 Task: Open Card Card0000000381 in Board Board0000000096 in Workspace WS0000000032 in Trello. Add Member Ayush98111@gmail.com to Card Card0000000381 in Board Board0000000096 in Workspace WS0000000032 in Trello. Add Purple Label titled Label0000000381 to Card Card0000000381 in Board Board0000000096 in Workspace WS0000000032 in Trello. Add Checklist CL0000000381 to Card Card0000000381 in Board Board0000000096 in Workspace WS0000000032 in Trello. Add Dates with Start Date as Aug 01 2023 and Due Date as Aug 31 2023 to Card Card0000000381 in Board Board0000000096 in Workspace WS0000000032 in Trello
Action: Mouse moved to (237, 427)
Screenshot: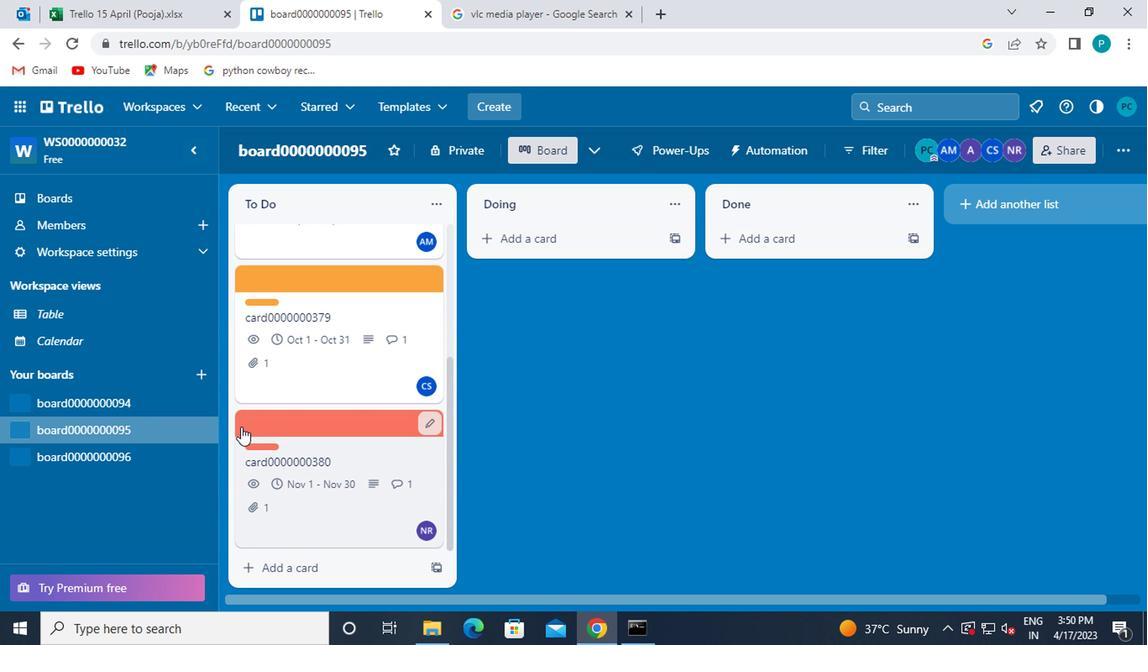 
Action: Mouse scrolled (237, 426) with delta (0, -1)
Screenshot: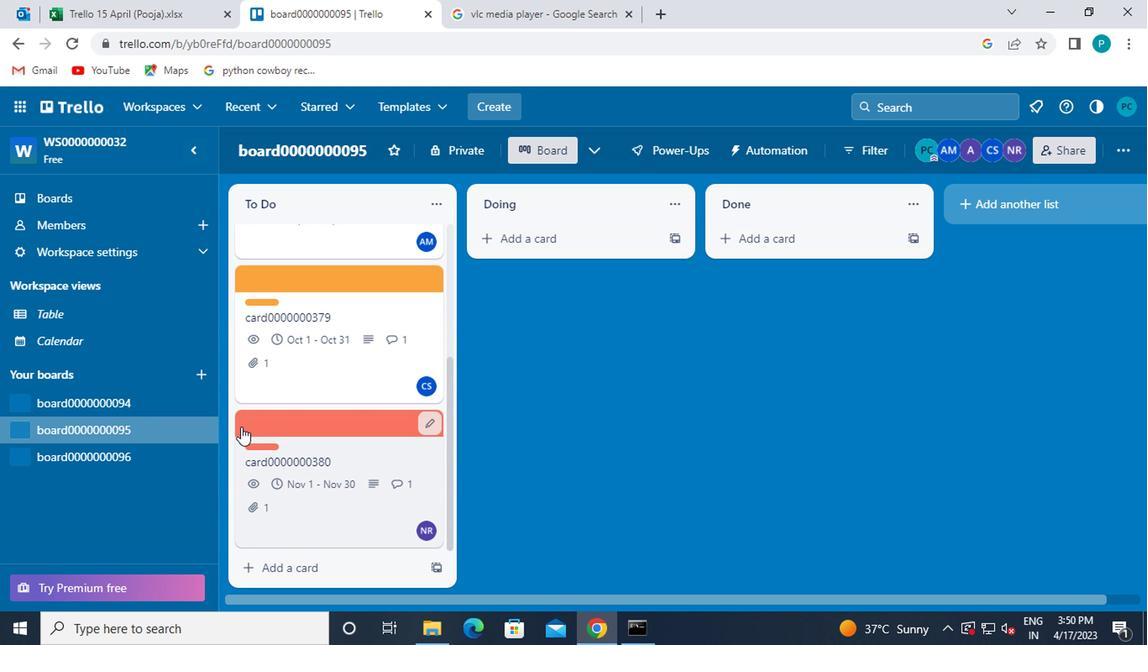 
Action: Mouse moved to (139, 457)
Screenshot: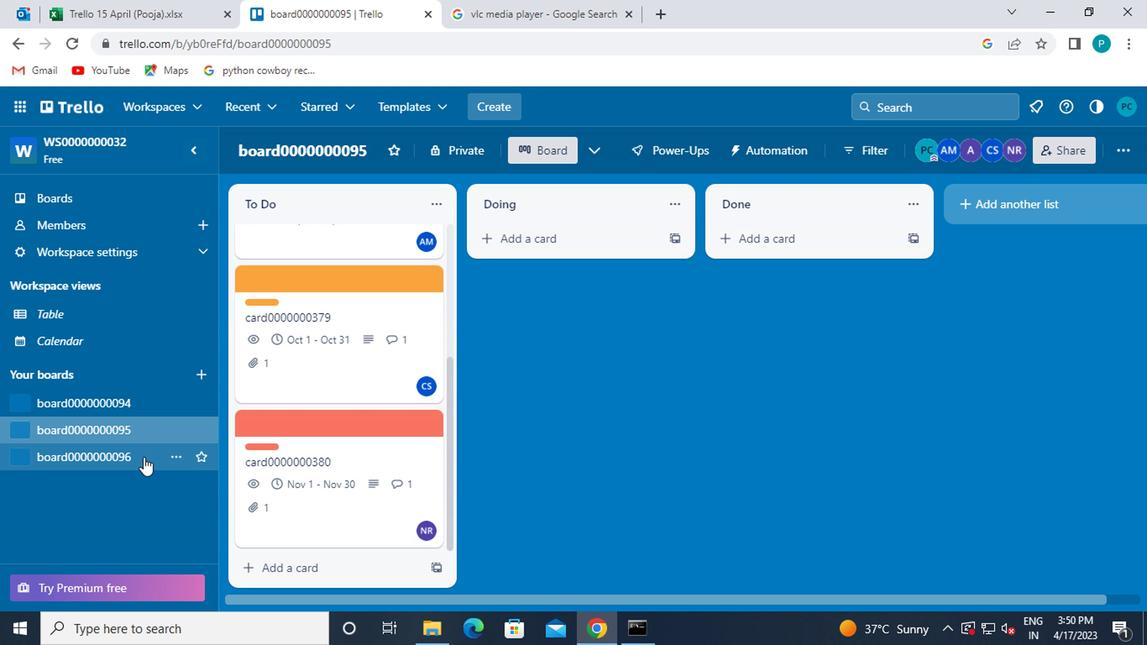 
Action: Mouse pressed left at (139, 457)
Screenshot: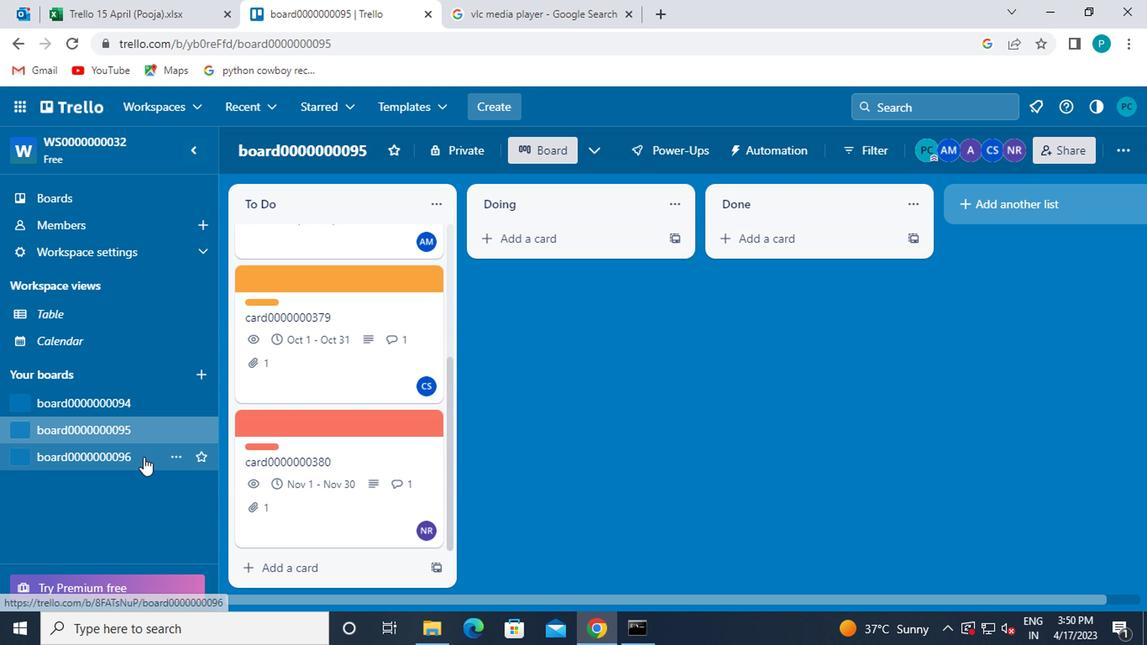 
Action: Mouse moved to (295, 279)
Screenshot: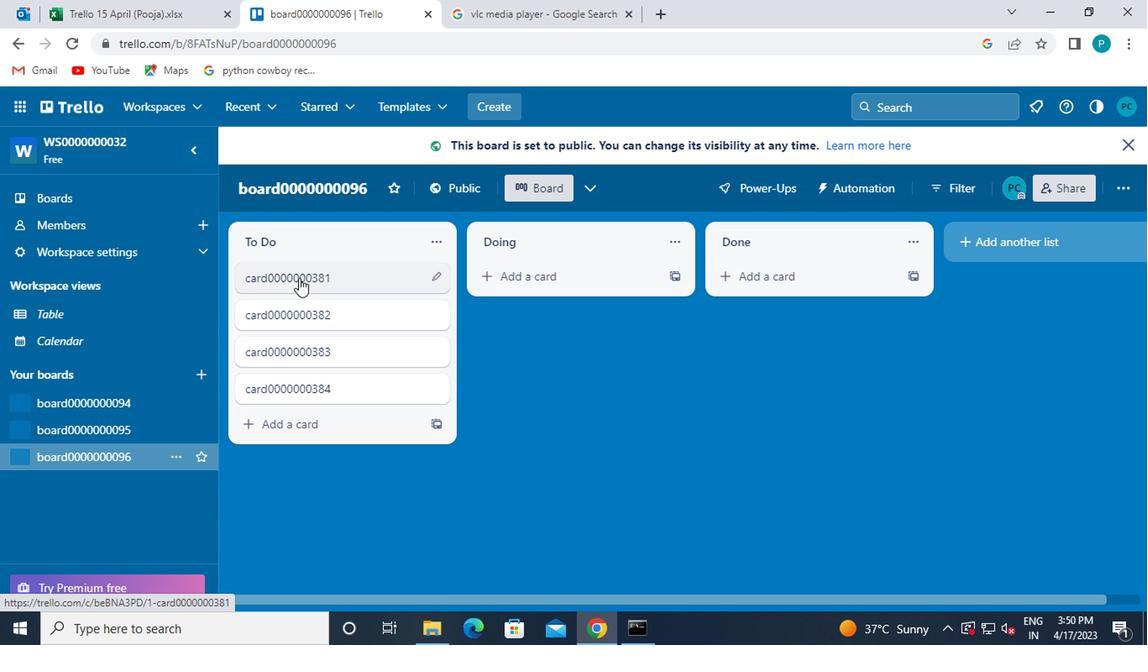 
Action: Mouse pressed left at (295, 279)
Screenshot: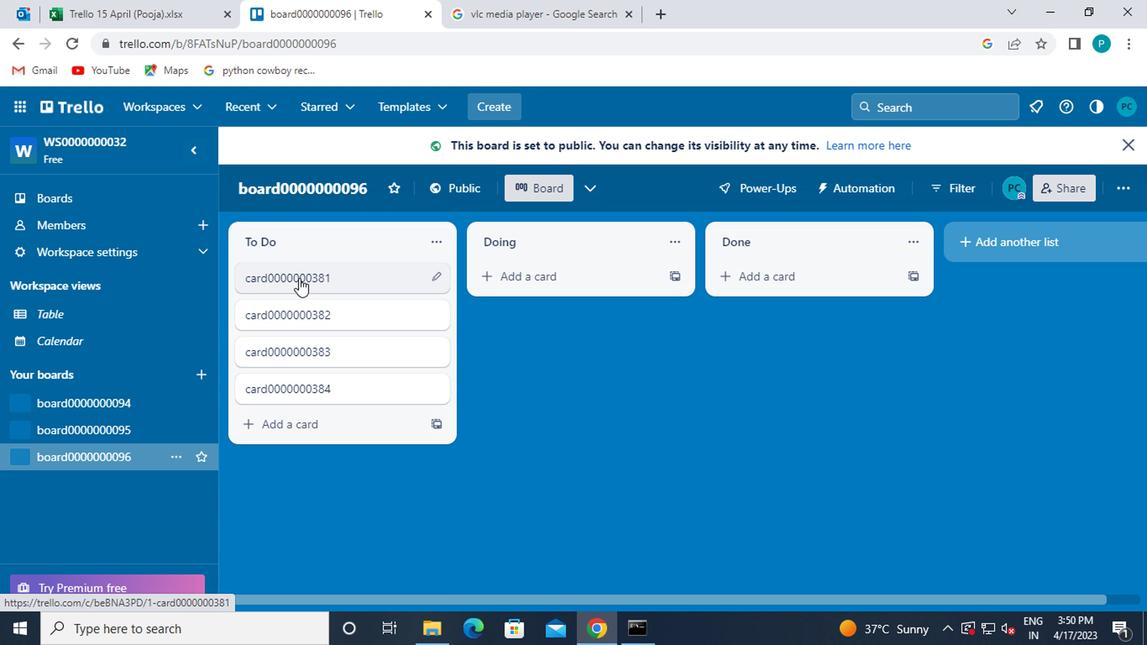 
Action: Mouse moved to (745, 237)
Screenshot: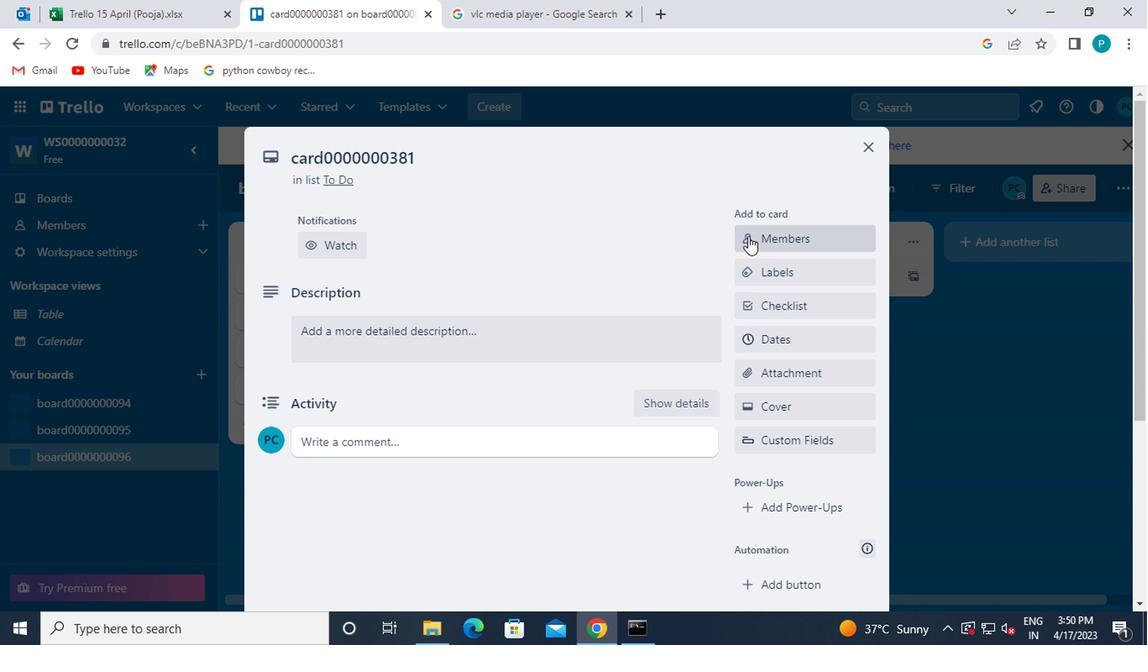 
Action: Mouse pressed left at (745, 237)
Screenshot: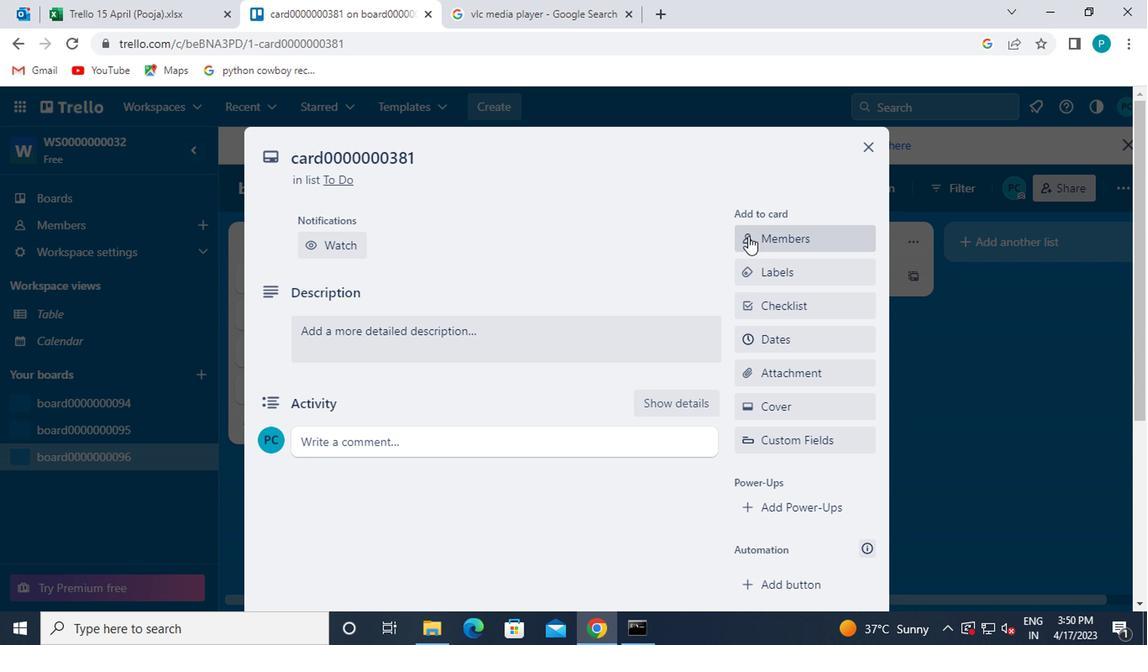 
Action: Mouse moved to (787, 307)
Screenshot: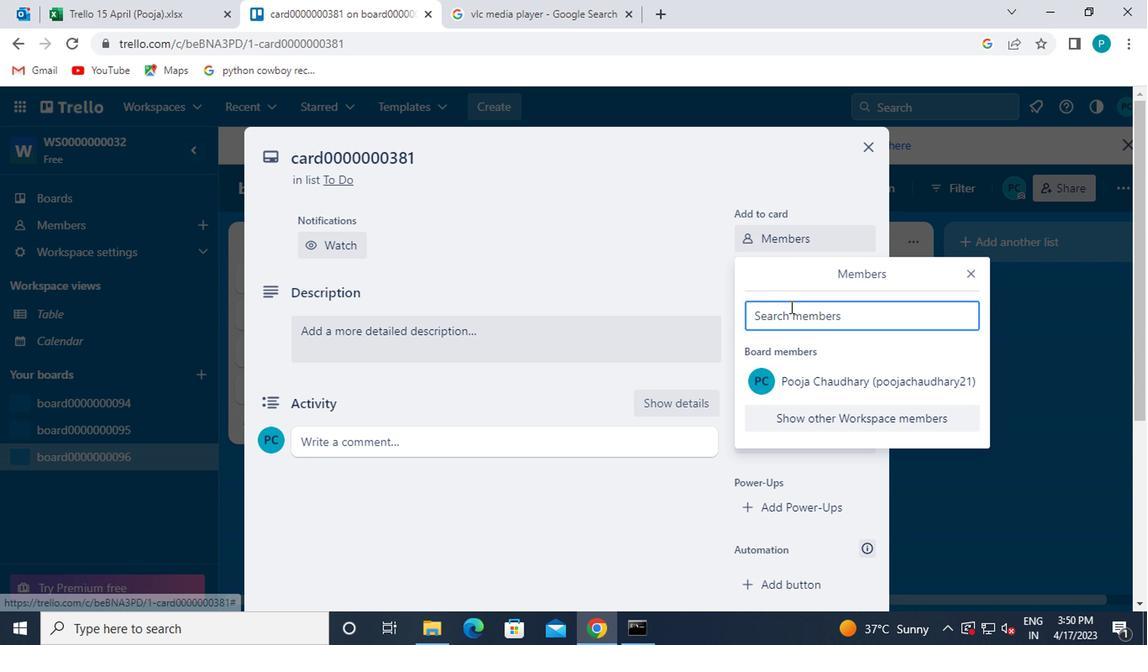 
Action: Mouse pressed left at (787, 307)
Screenshot: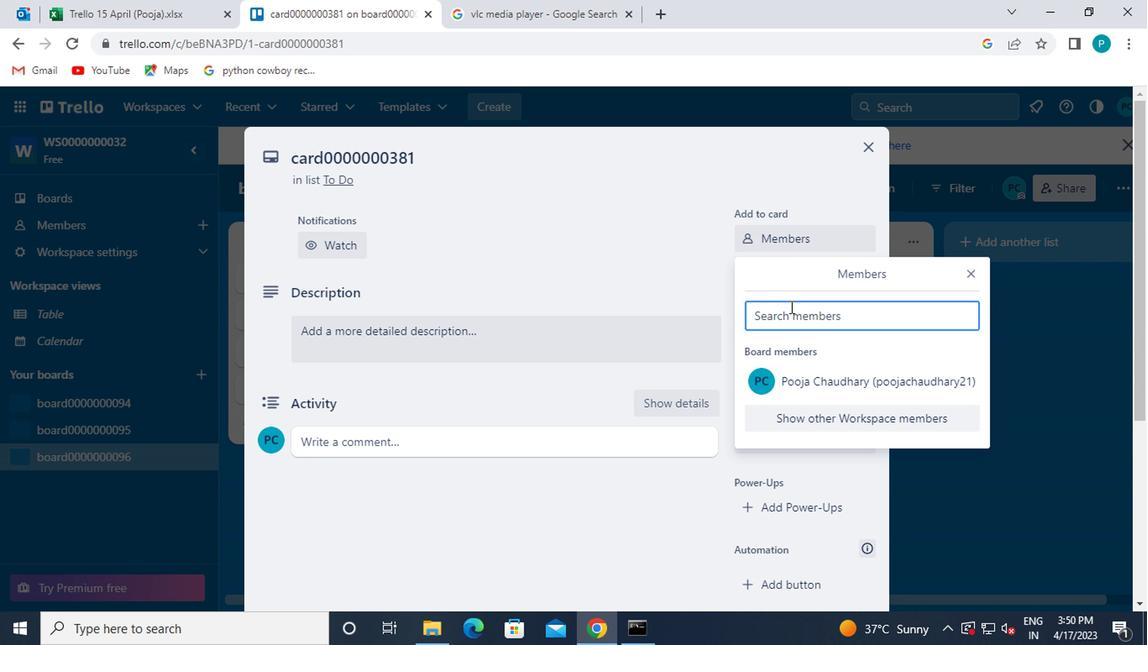 
Action: Mouse moved to (789, 309)
Screenshot: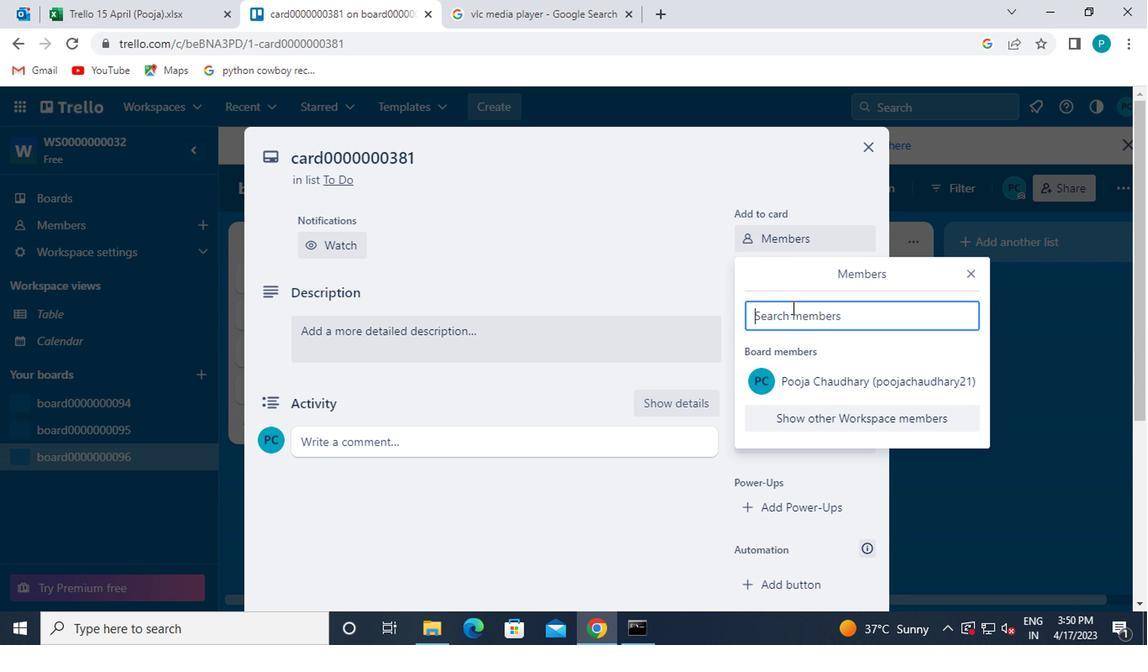 
Action: Key pressed <Key.caps_lock>
Screenshot: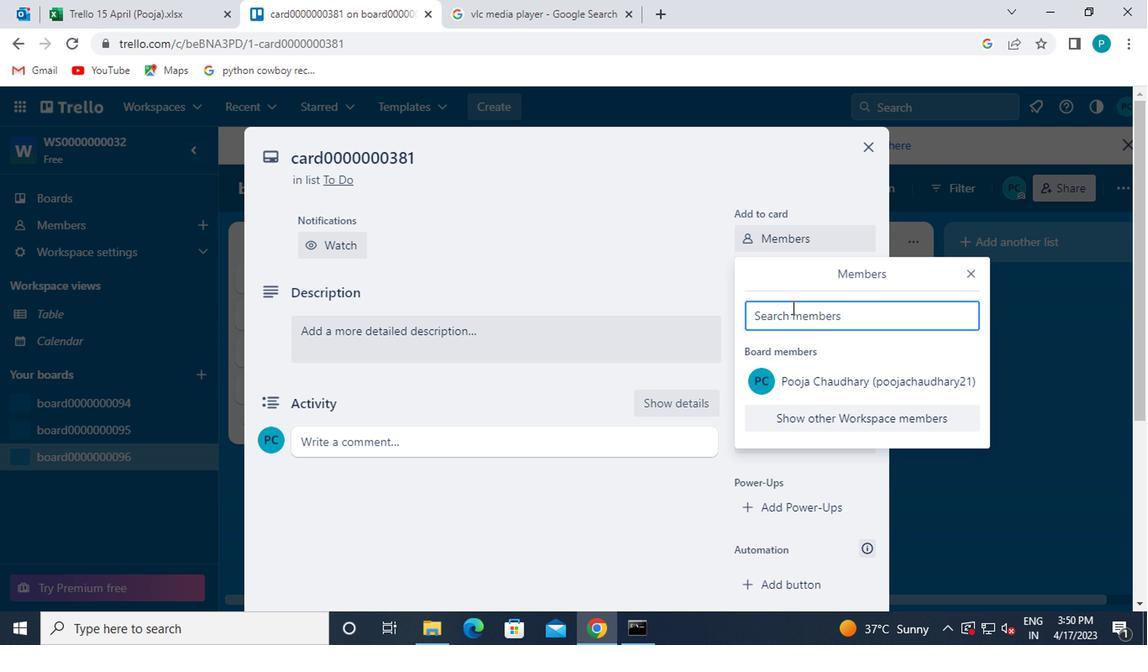 
Action: Mouse moved to (789, 310)
Screenshot: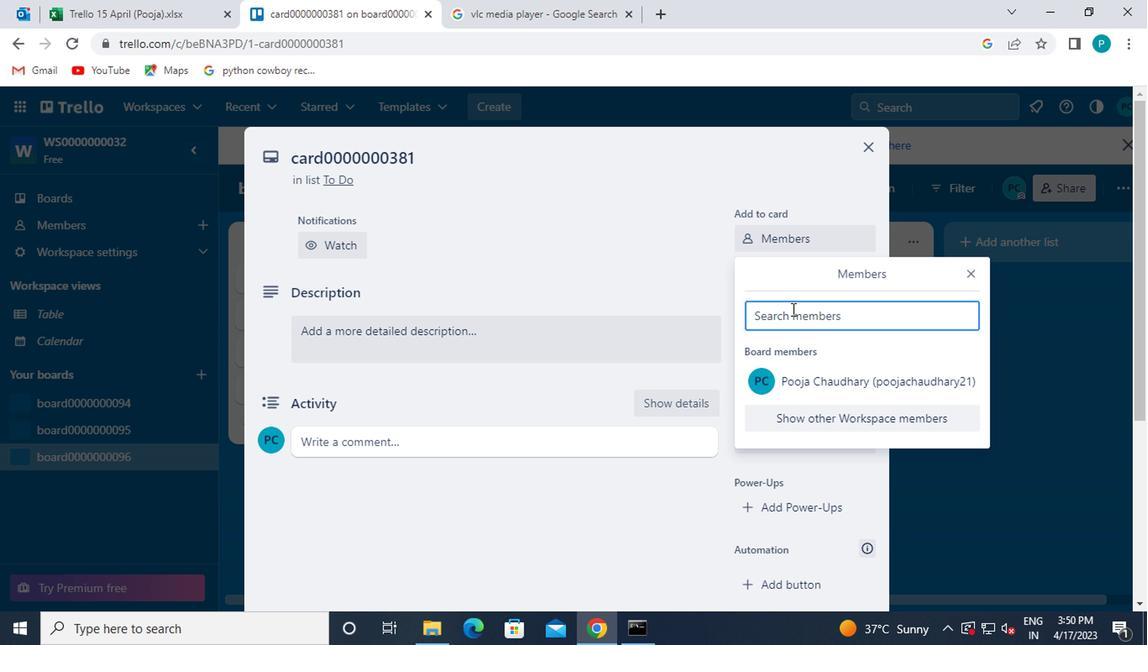 
Action: Key pressed a<Key.caps_lock>yush98111<Key.shift>@GMAIL.COM
Screenshot: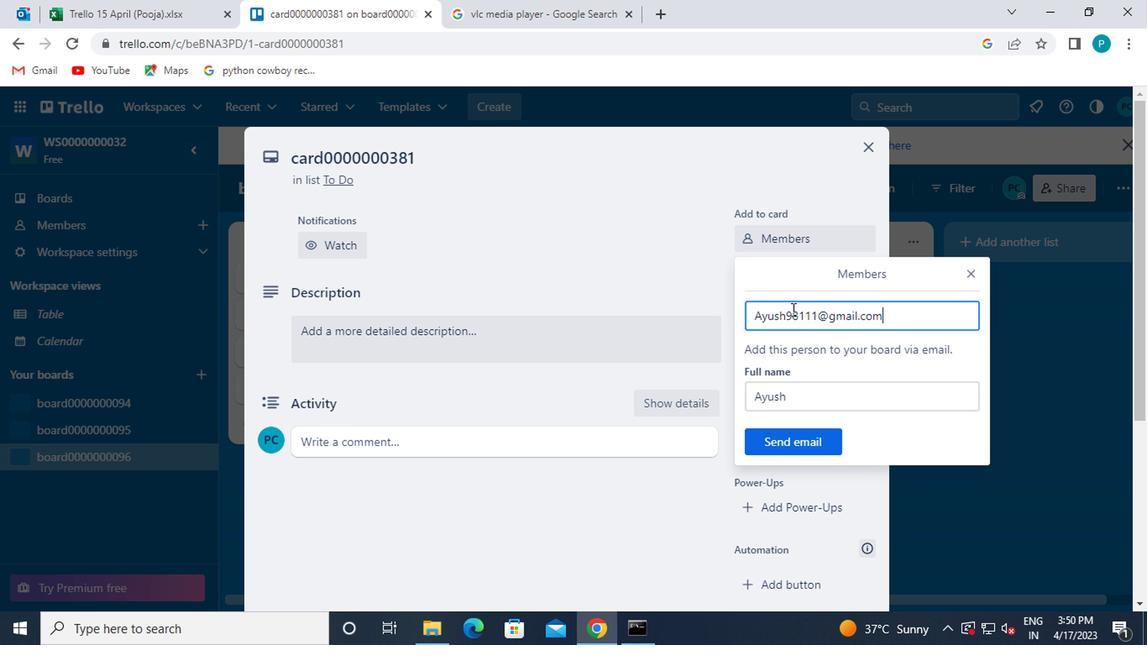 
Action: Mouse moved to (783, 430)
Screenshot: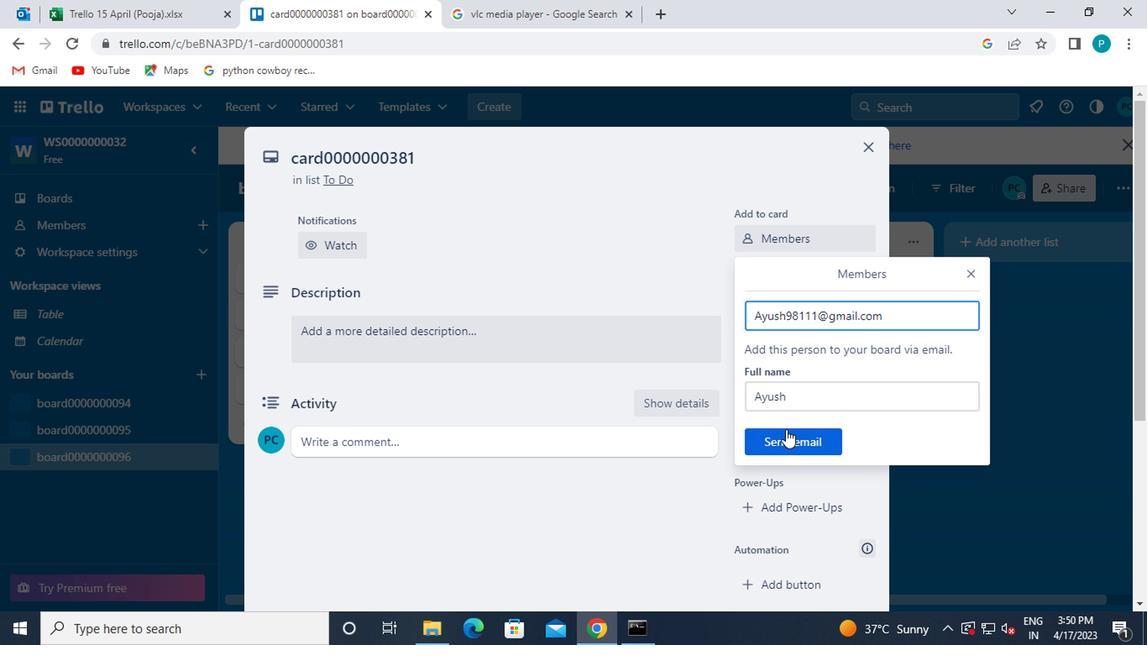 
Action: Mouse pressed left at (783, 430)
Screenshot: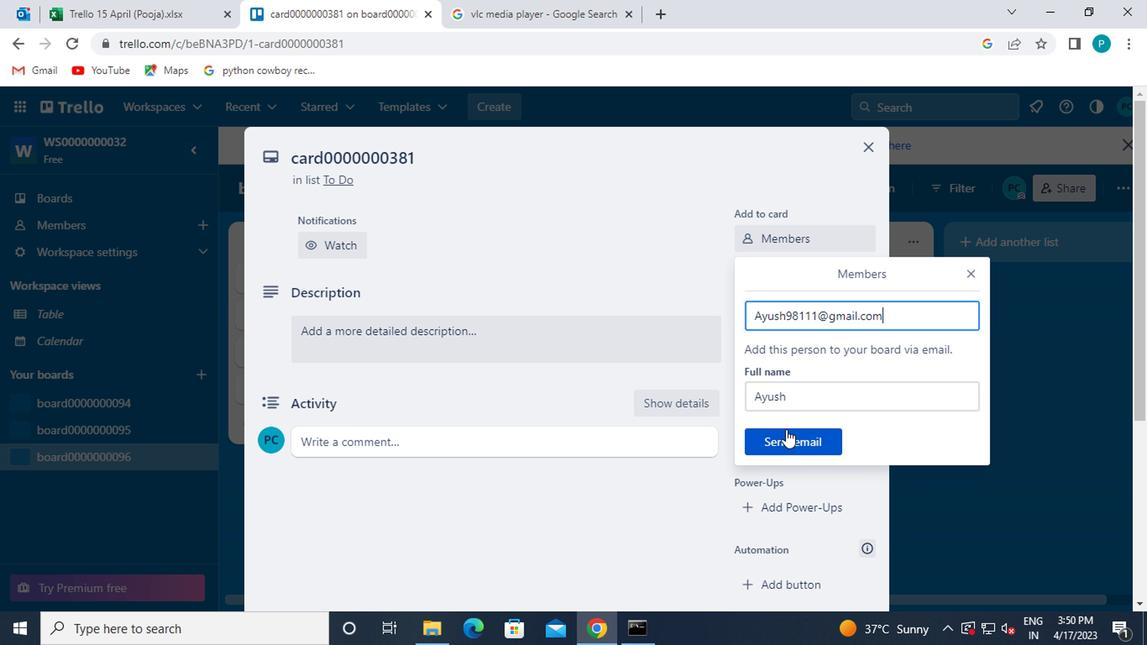 
Action: Mouse moved to (759, 342)
Screenshot: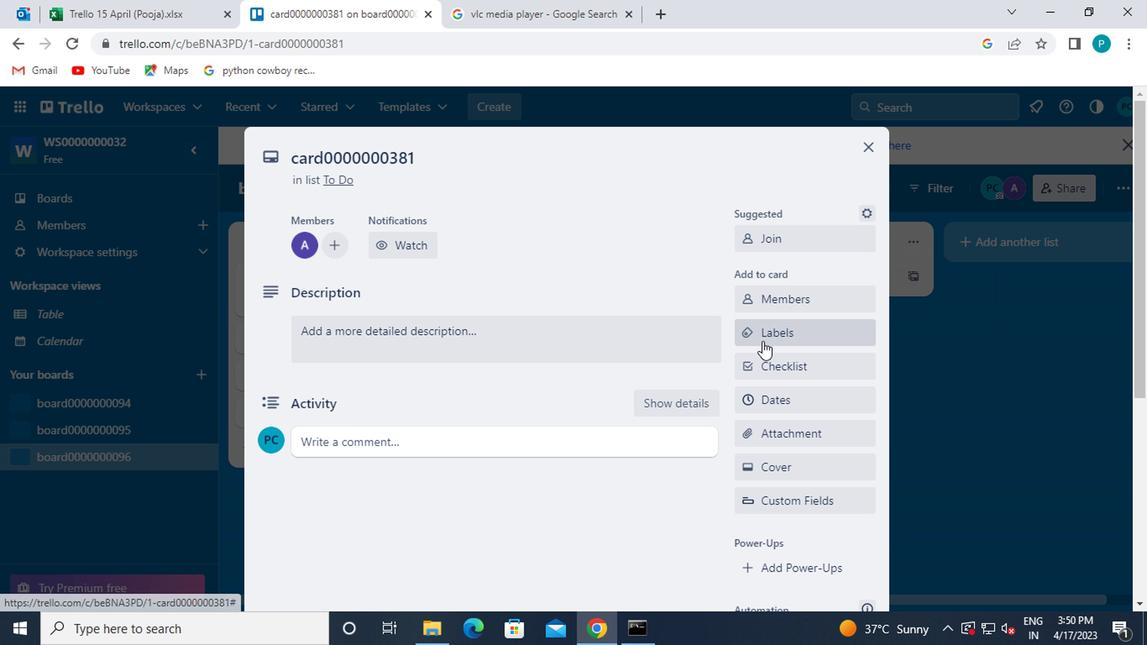 
Action: Mouse pressed left at (759, 342)
Screenshot: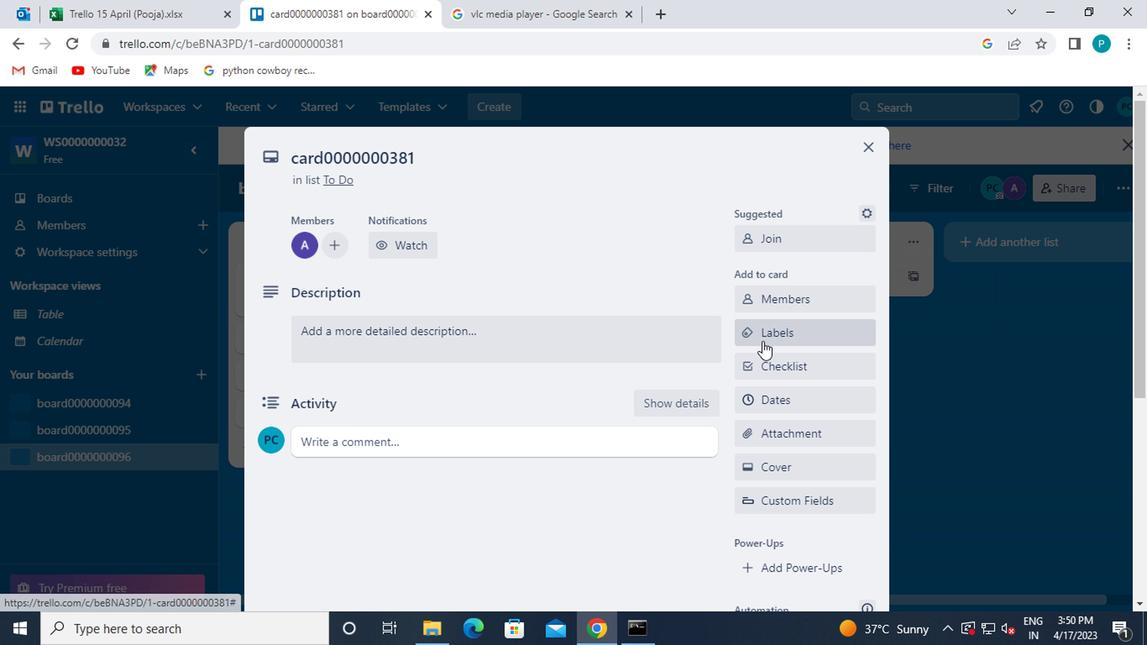 
Action: Mouse moved to (783, 446)
Screenshot: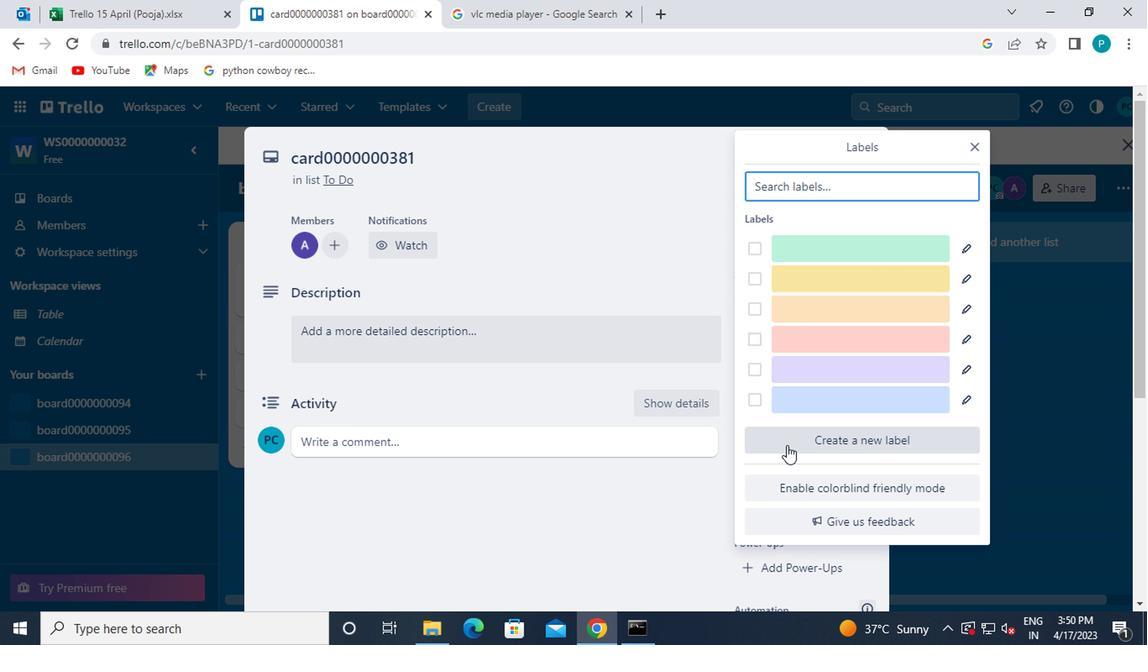 
Action: Mouse pressed left at (783, 446)
Screenshot: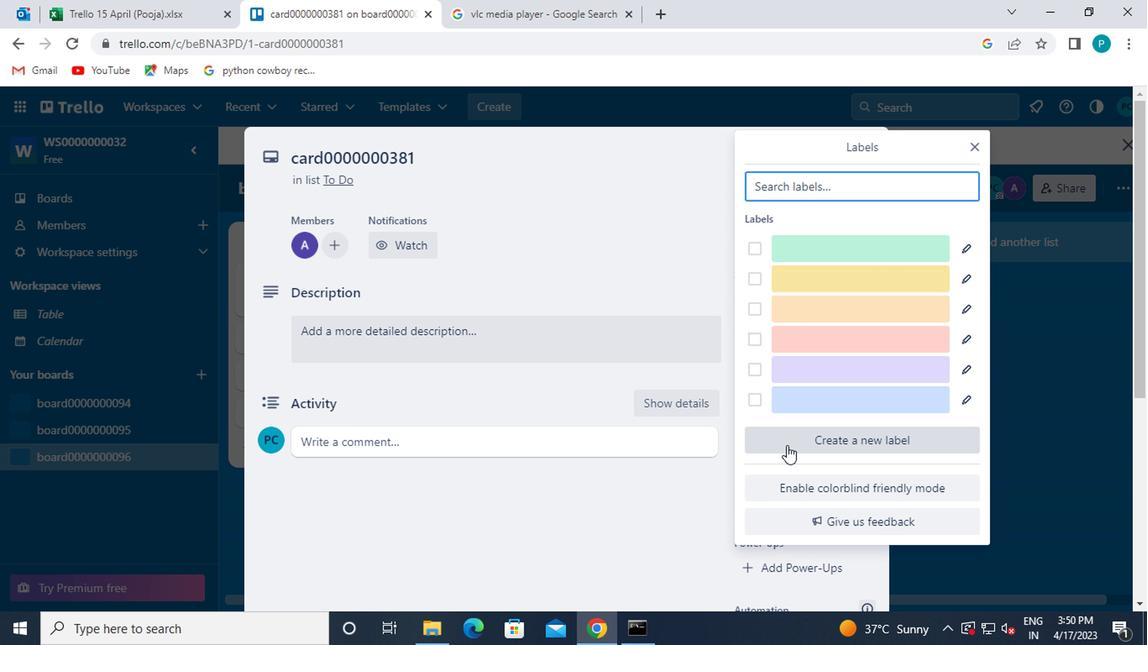 
Action: Mouse moved to (942, 398)
Screenshot: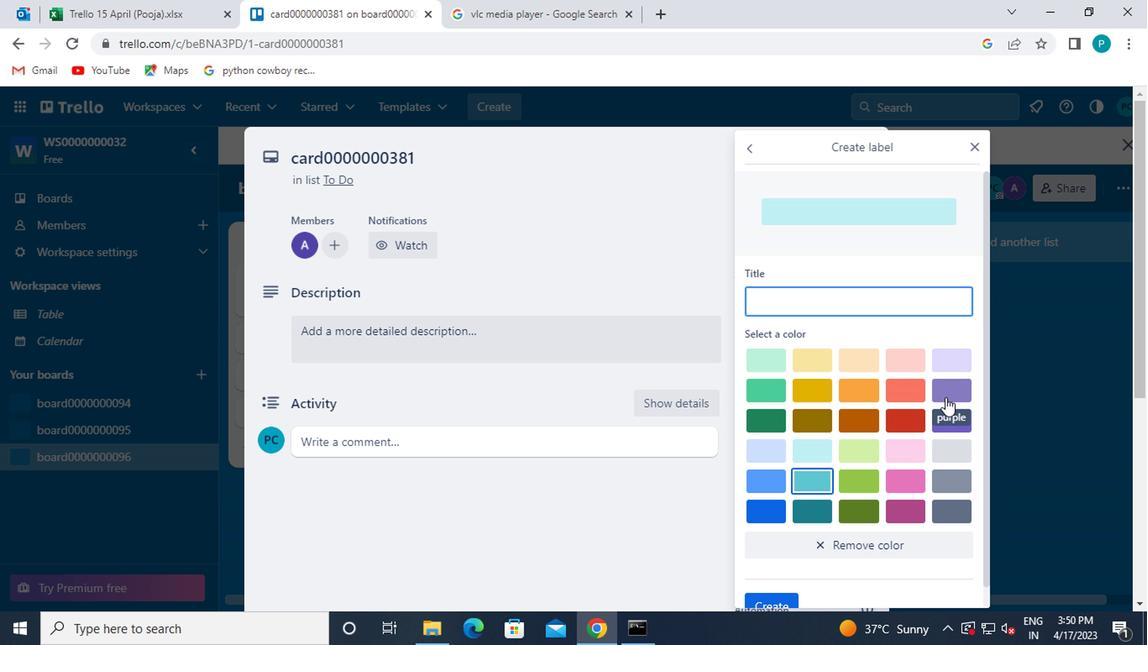 
Action: Mouse pressed left at (942, 398)
Screenshot: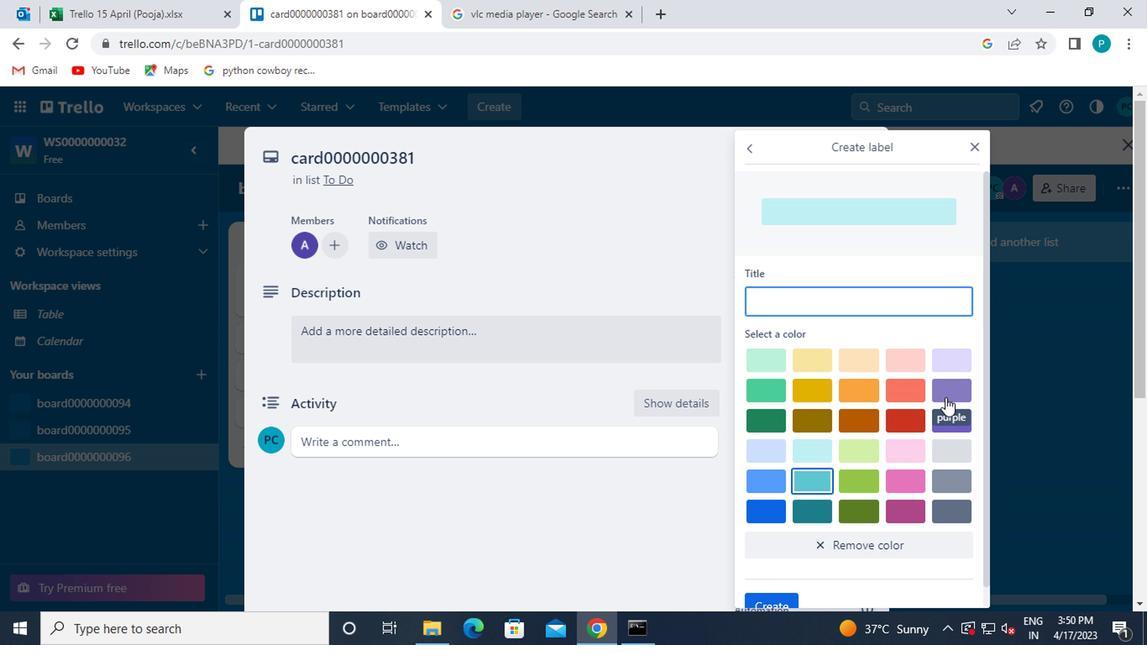
Action: Mouse moved to (785, 310)
Screenshot: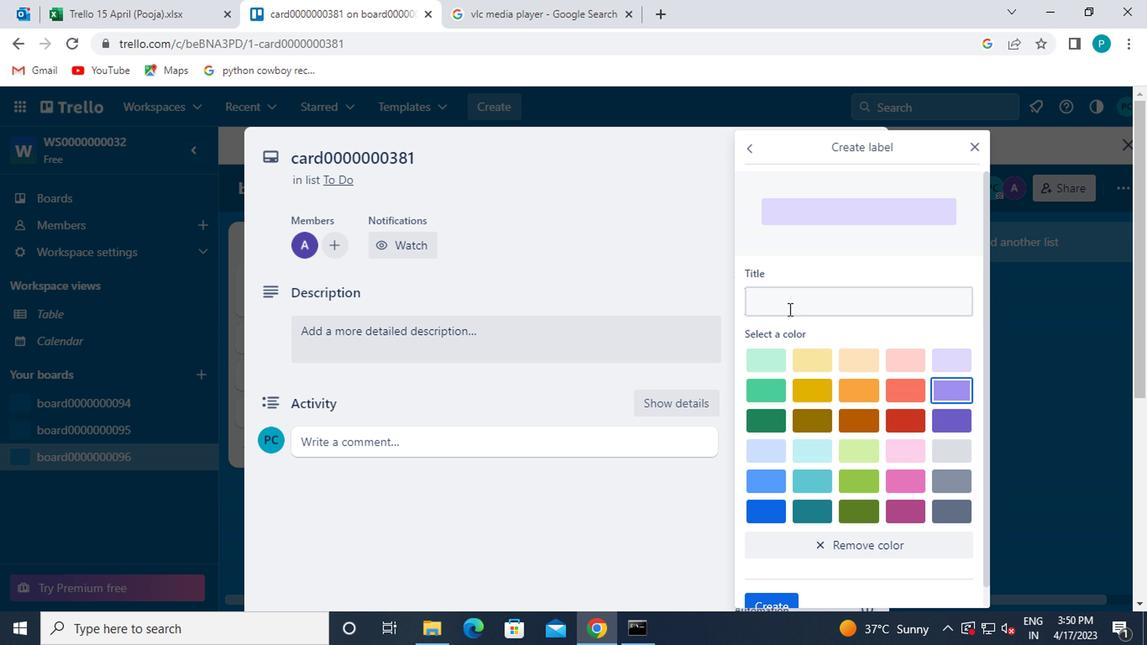 
Action: Mouse pressed left at (785, 310)
Screenshot: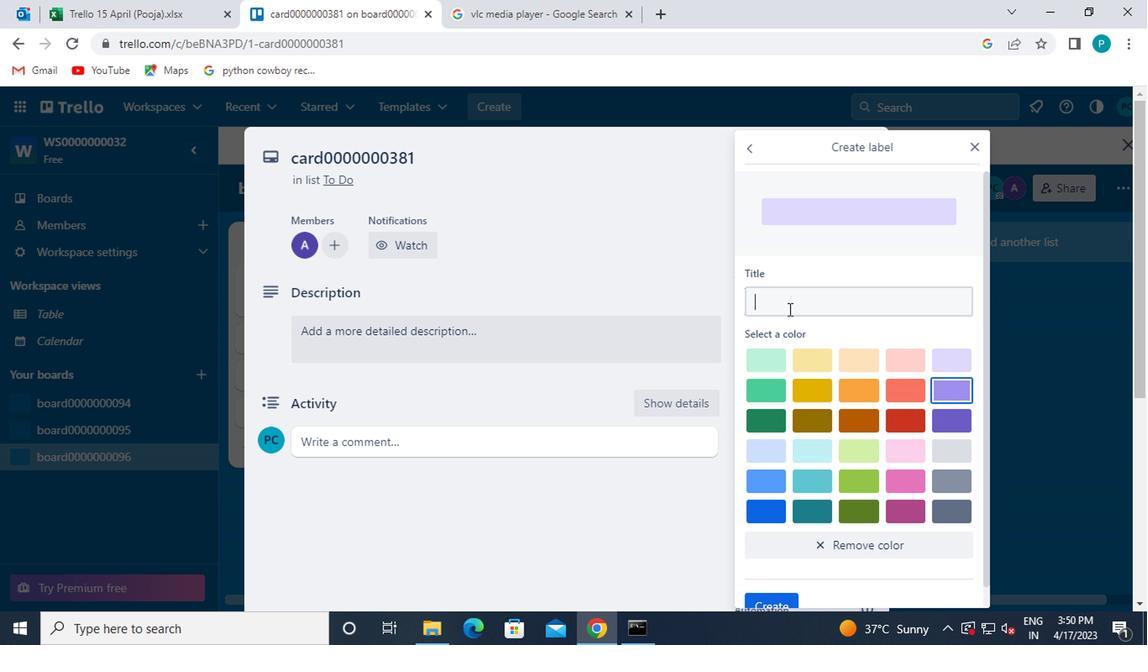 
Action: Key pressed <Key.caps_lock>L<Key.caps_lock>ABEL0000000381
Screenshot: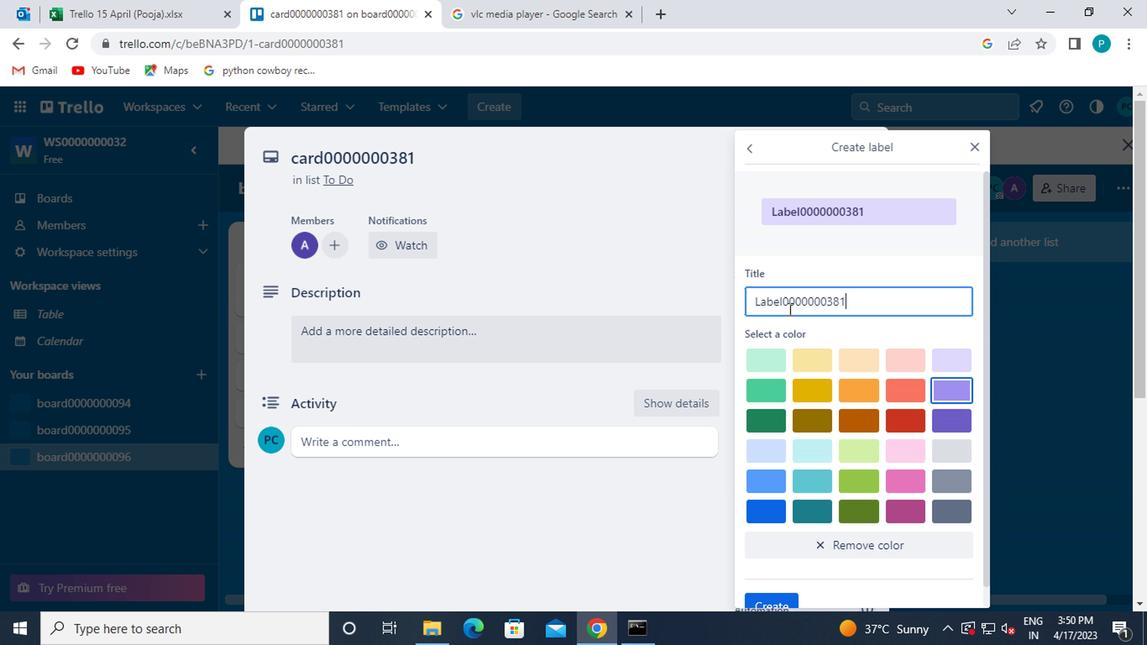 
Action: Mouse moved to (785, 349)
Screenshot: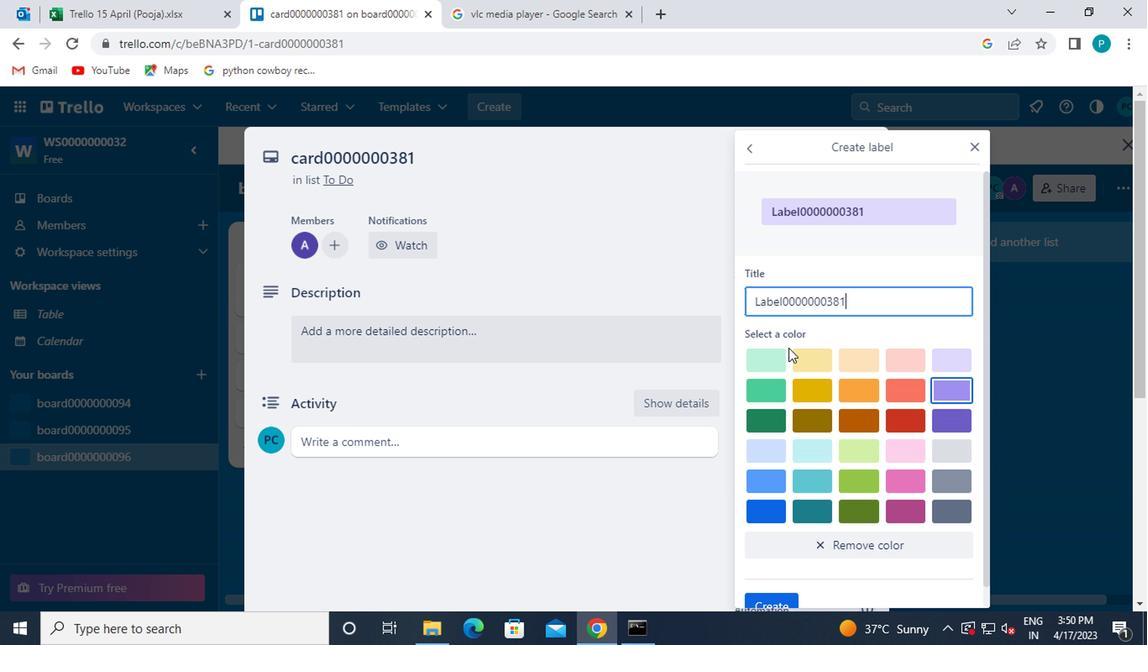 
Action: Mouse scrolled (785, 348) with delta (0, 0)
Screenshot: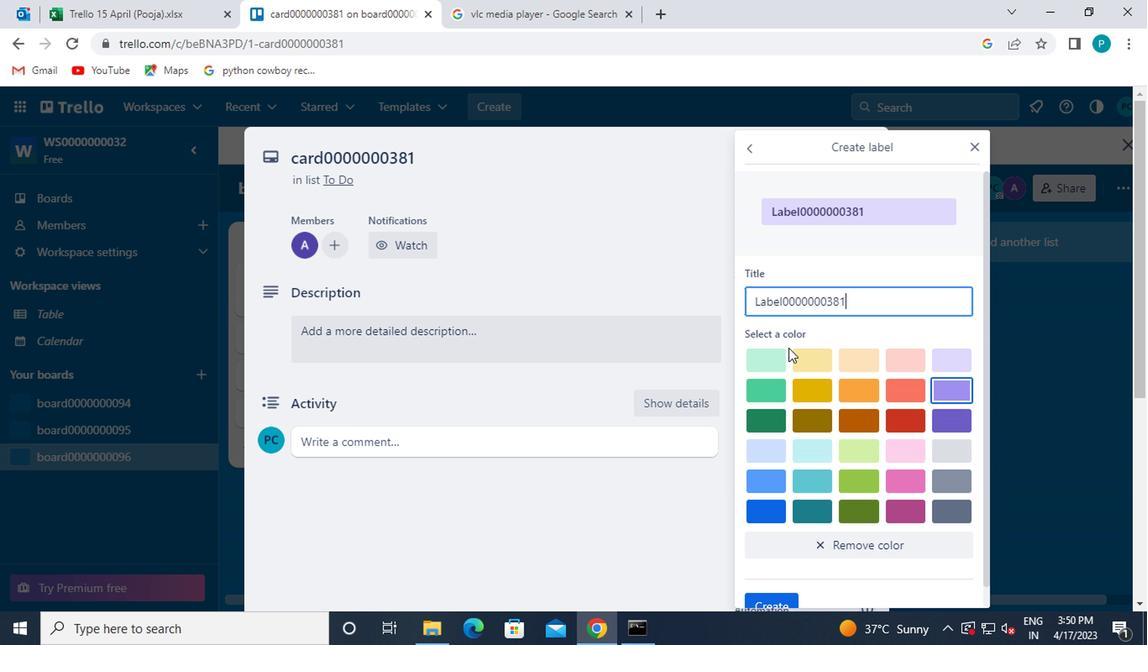 
Action: Mouse moved to (794, 381)
Screenshot: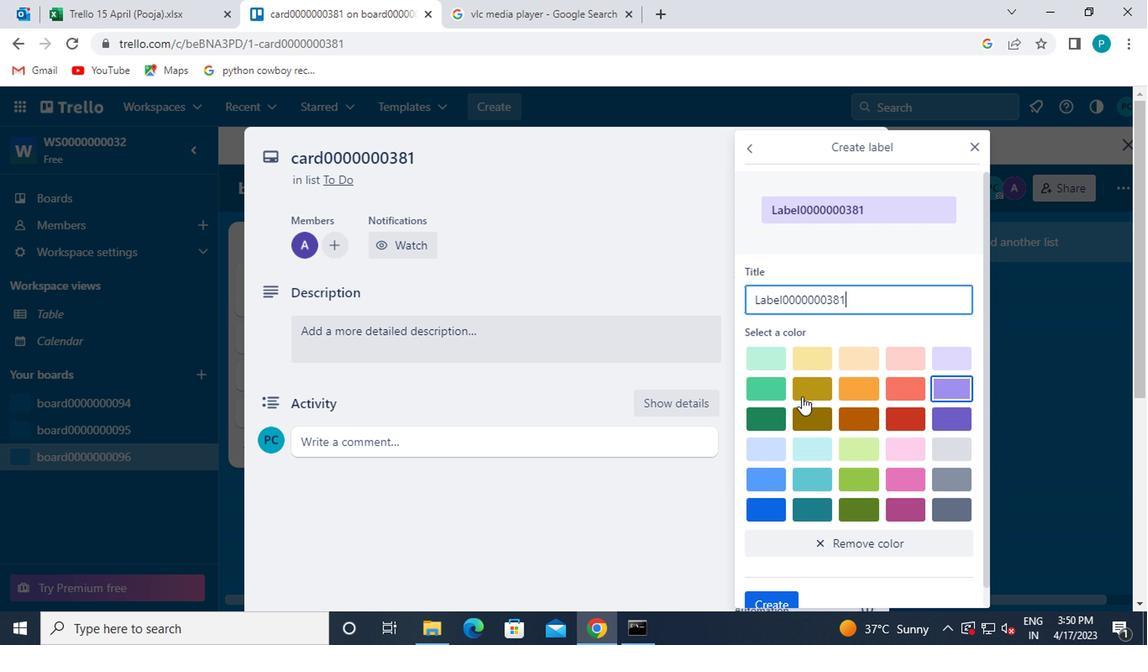
Action: Mouse scrolled (794, 380) with delta (0, -1)
Screenshot: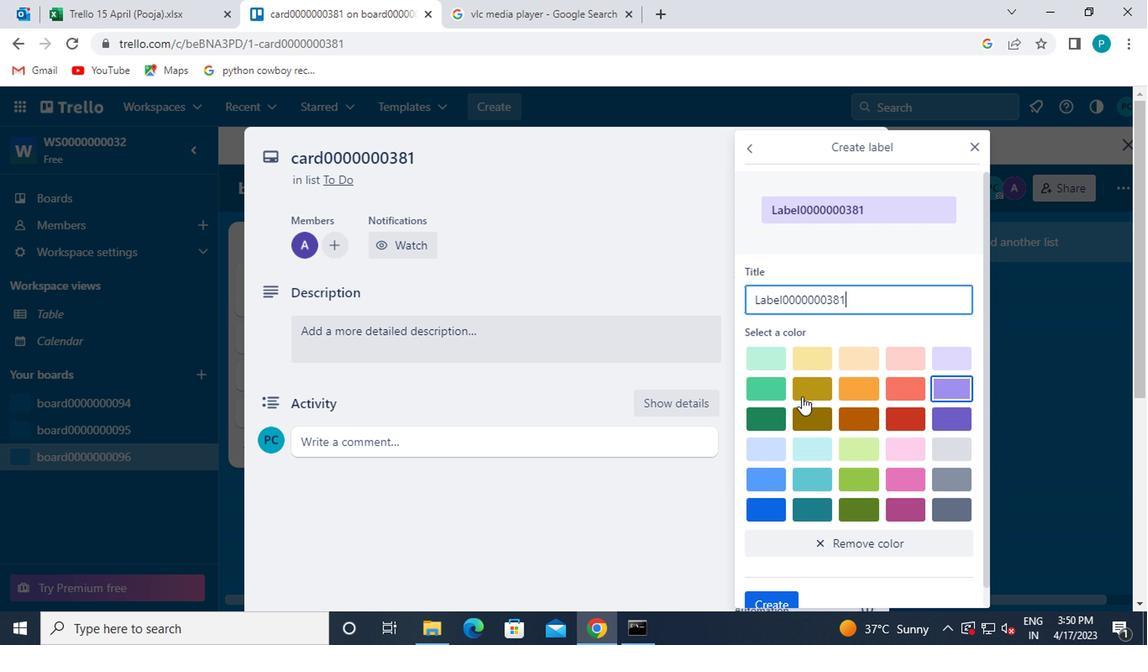 
Action: Mouse moved to (776, 576)
Screenshot: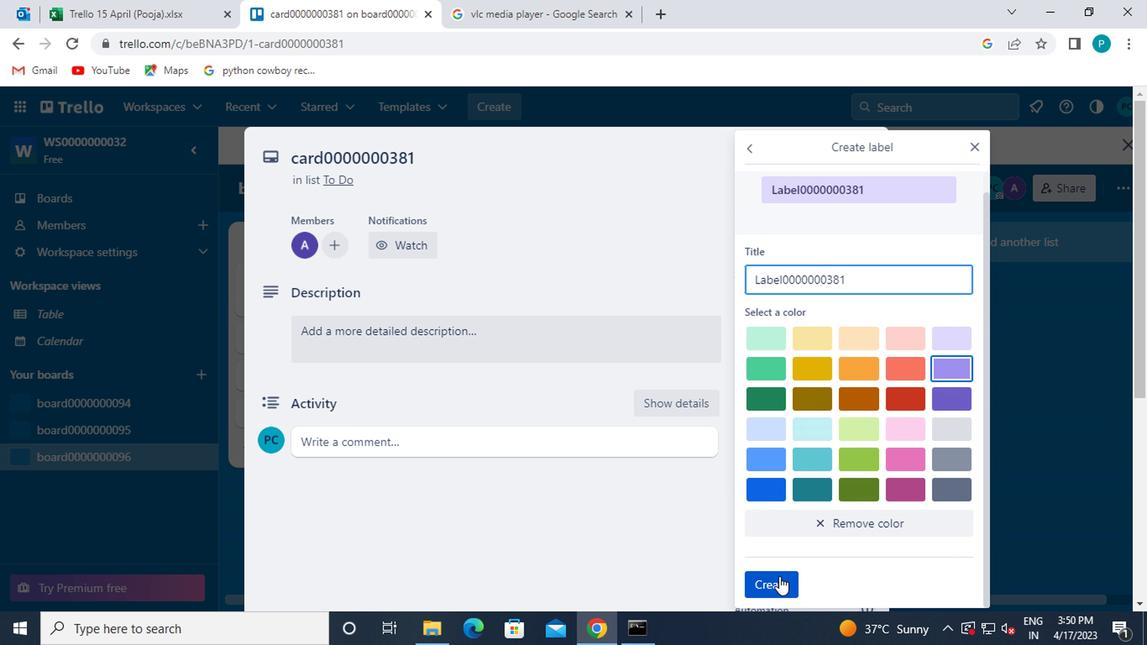 
Action: Mouse pressed left at (776, 576)
Screenshot: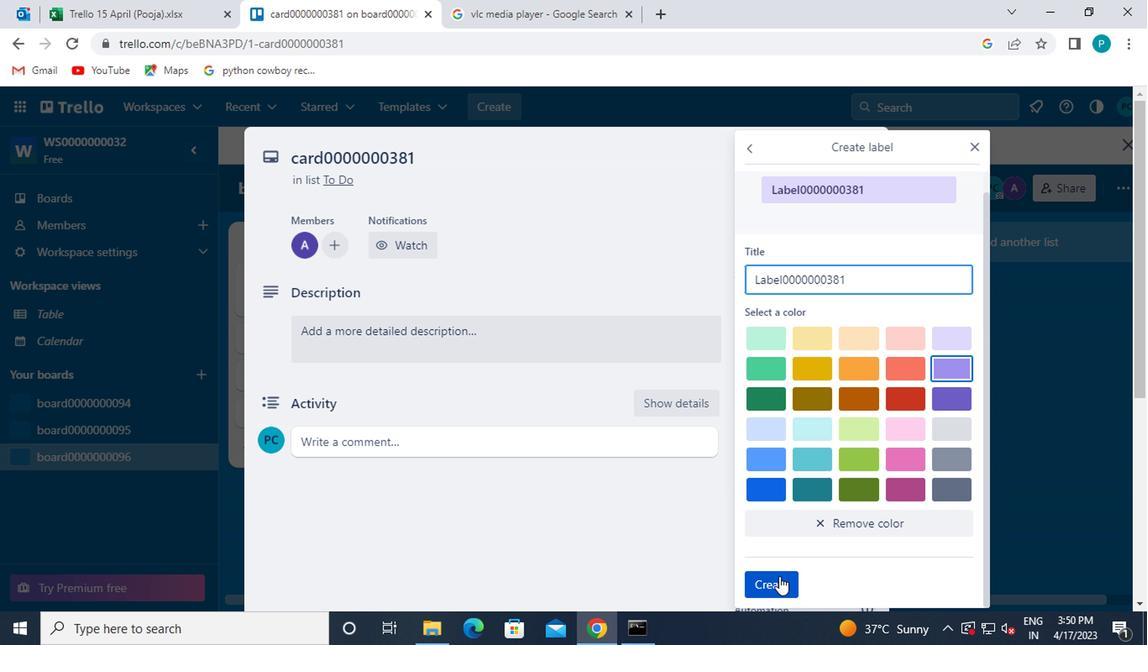 
Action: Mouse moved to (970, 148)
Screenshot: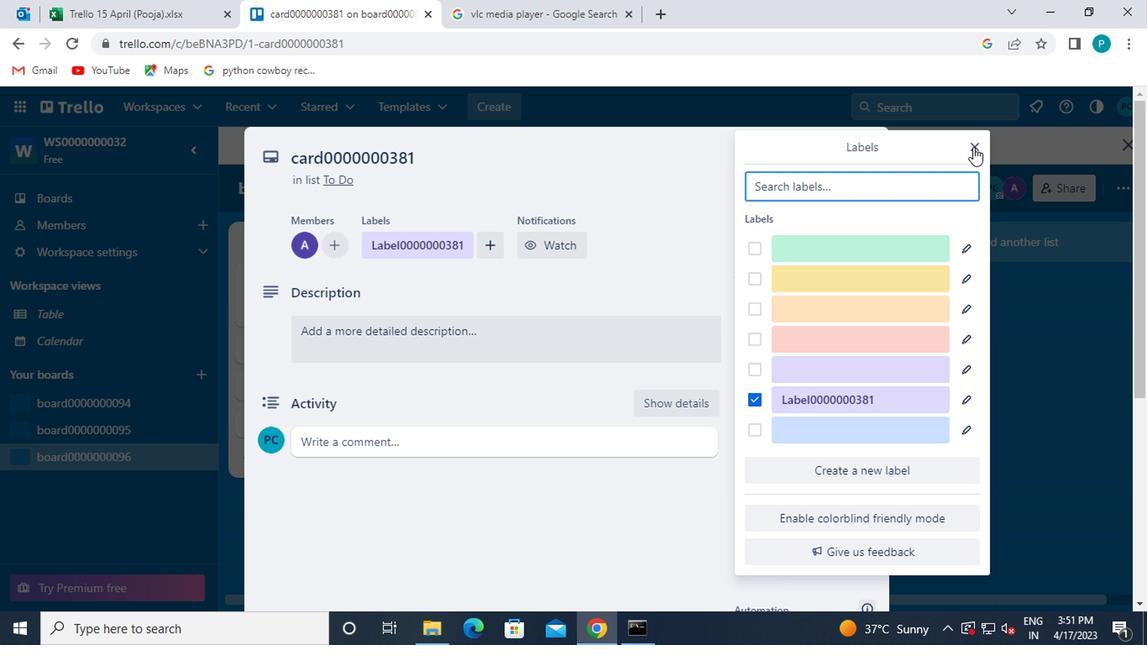 
Action: Mouse pressed left at (970, 148)
Screenshot: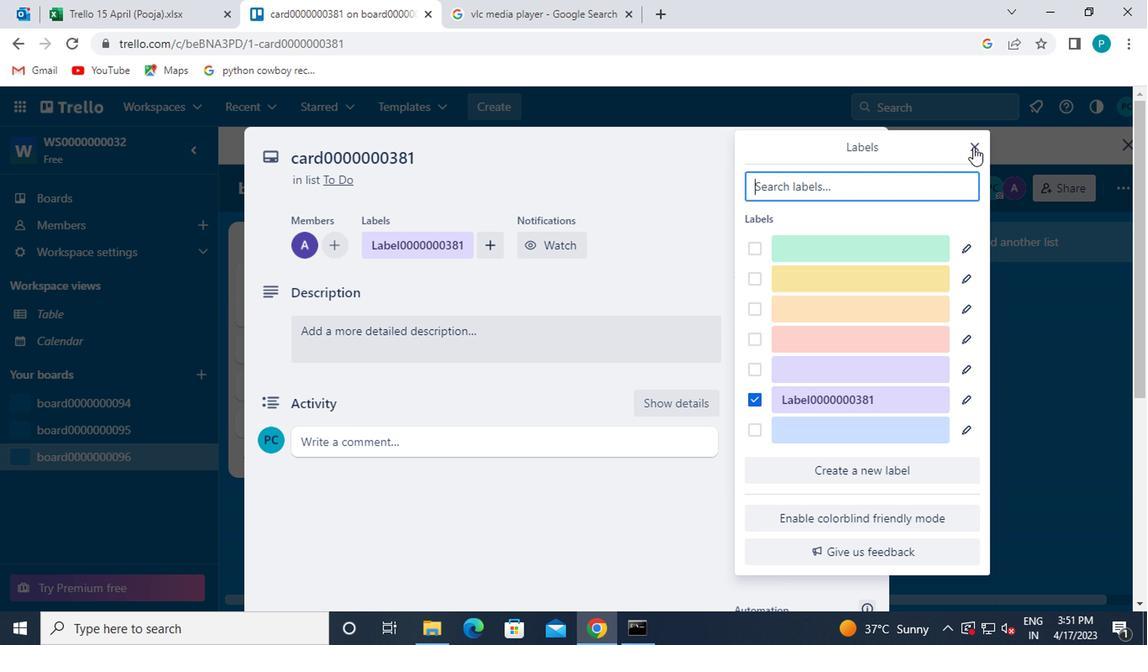 
Action: Mouse moved to (835, 361)
Screenshot: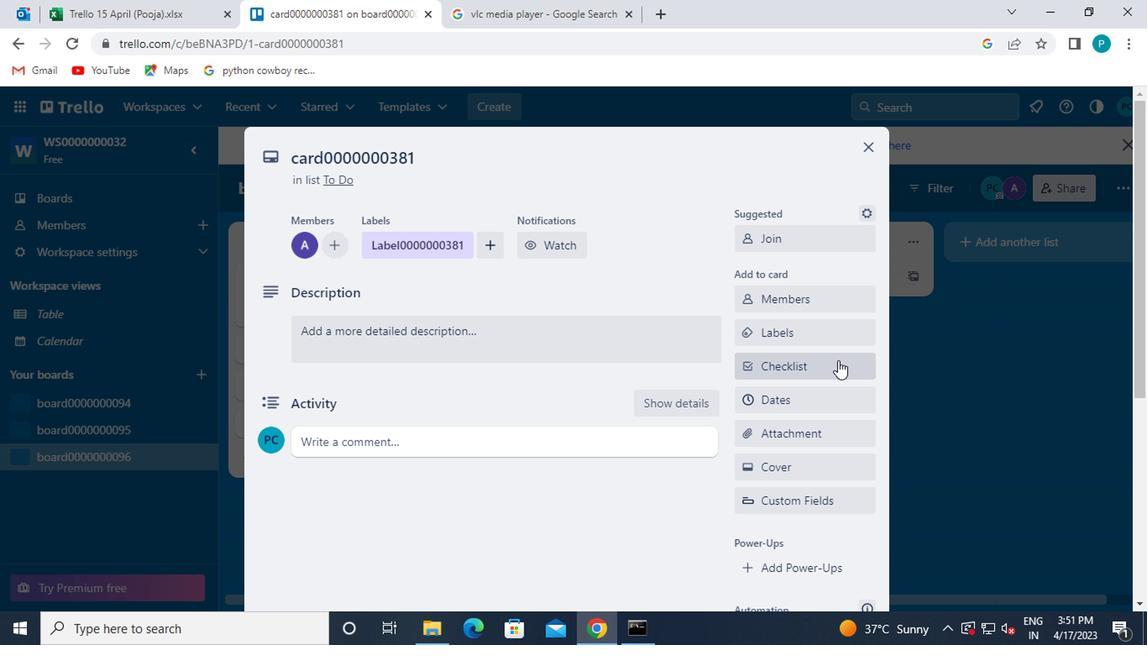 
Action: Mouse pressed left at (835, 361)
Screenshot: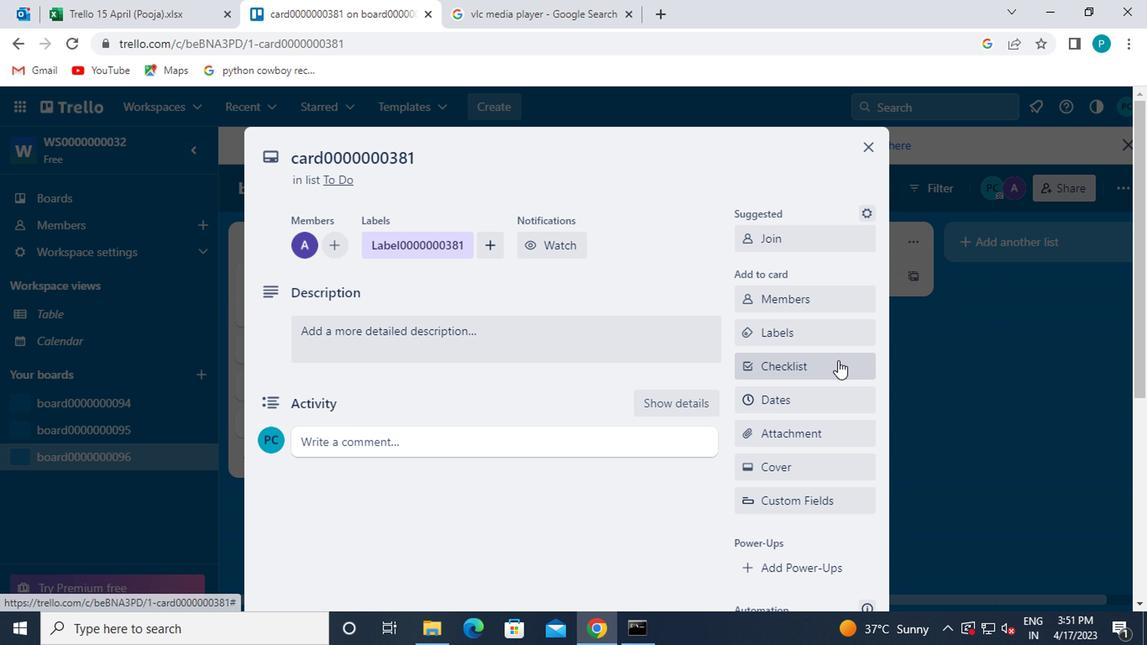 
Action: Mouse moved to (818, 402)
Screenshot: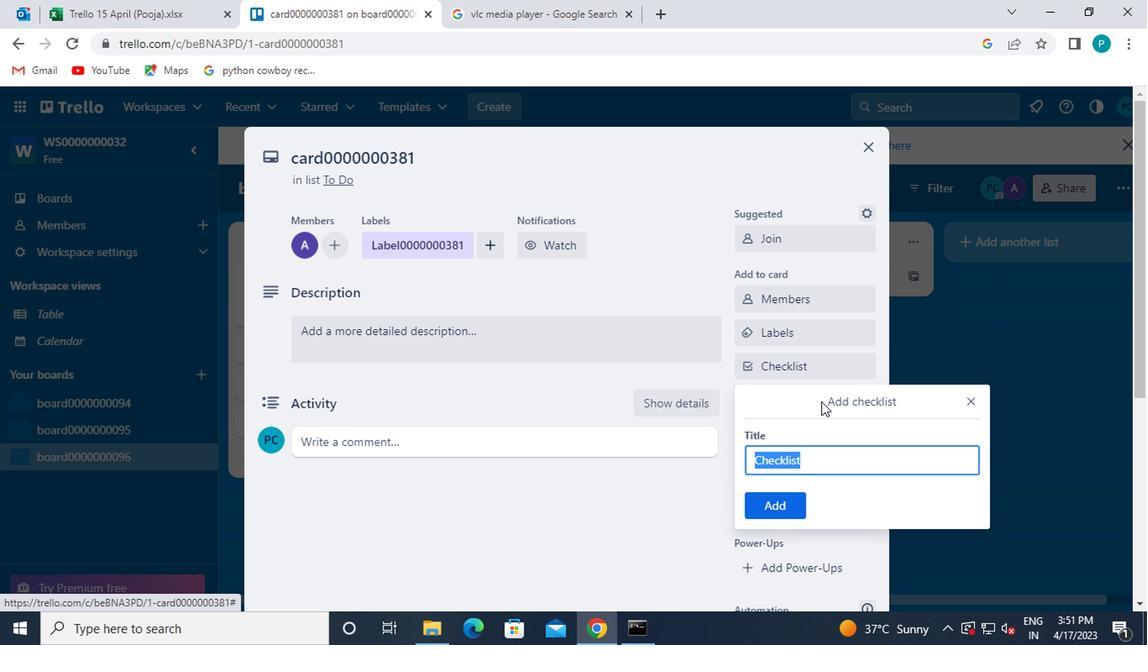 
Action: Key pressed <Key.caps_lock>CL0000000381
Screenshot: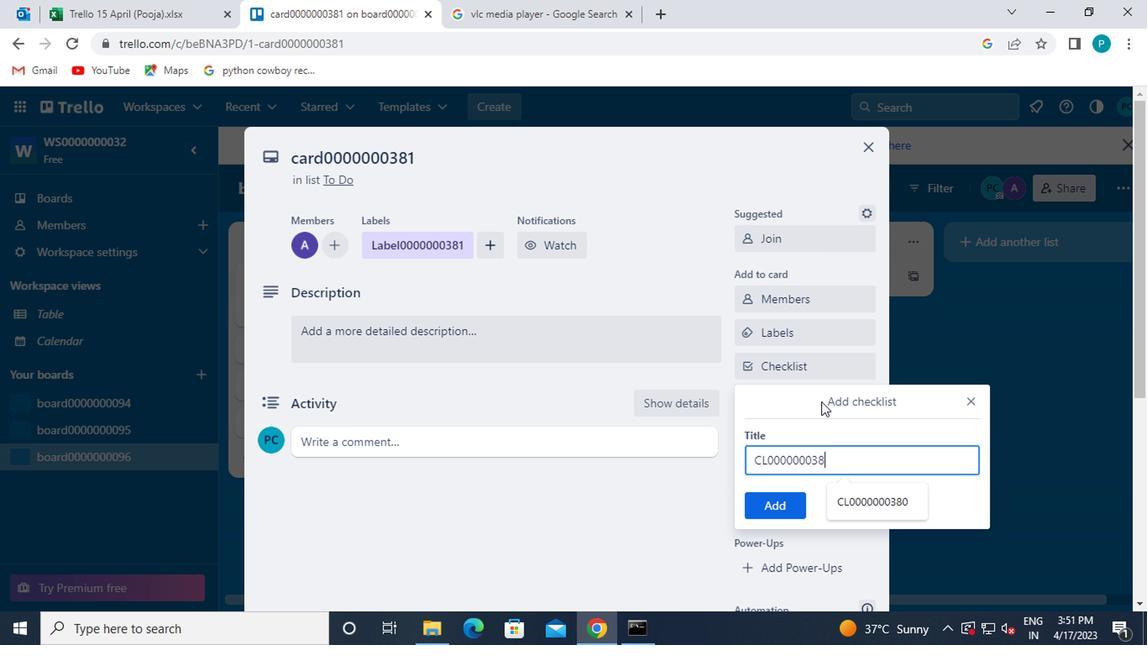 
Action: Mouse moved to (763, 512)
Screenshot: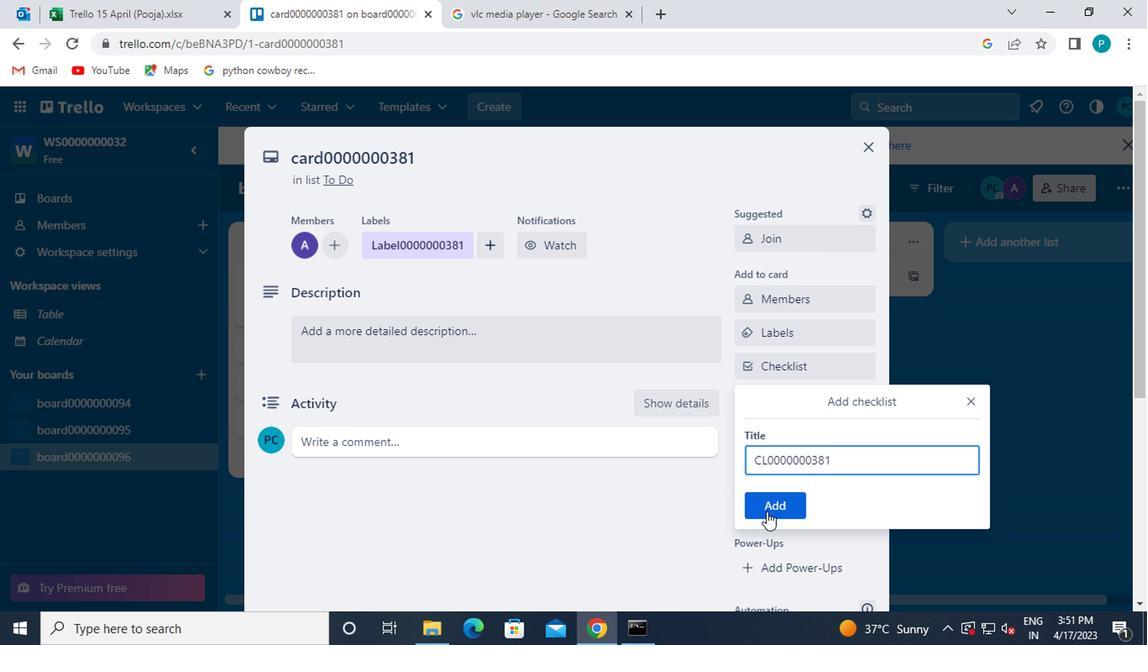 
Action: Mouse pressed left at (763, 512)
Screenshot: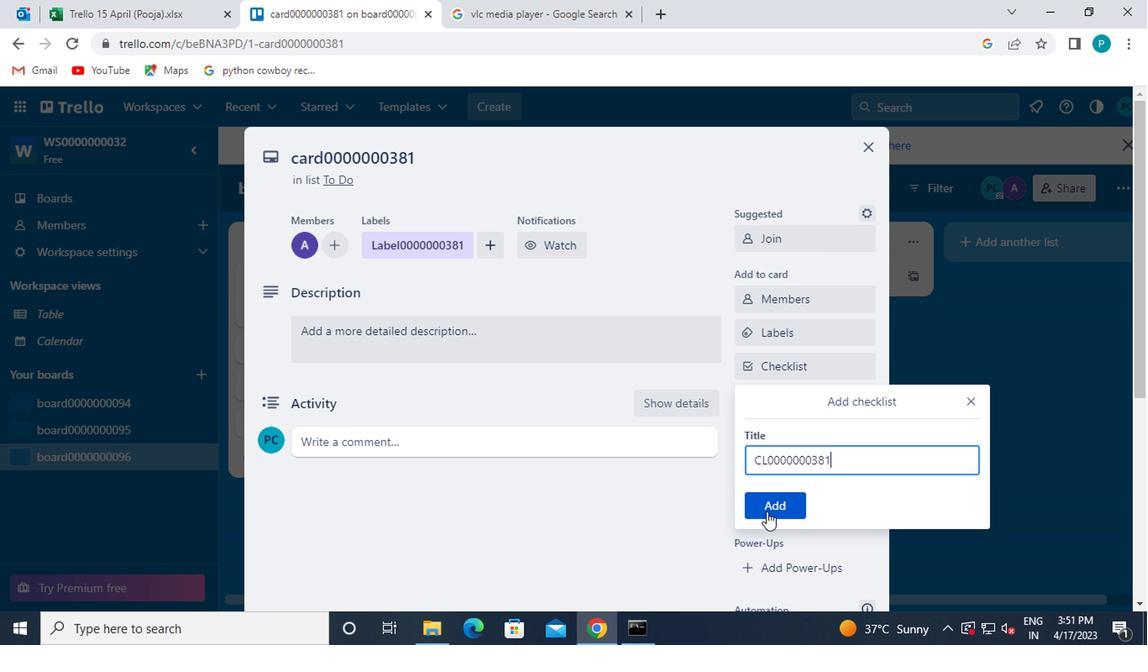 
Action: Mouse moved to (772, 396)
Screenshot: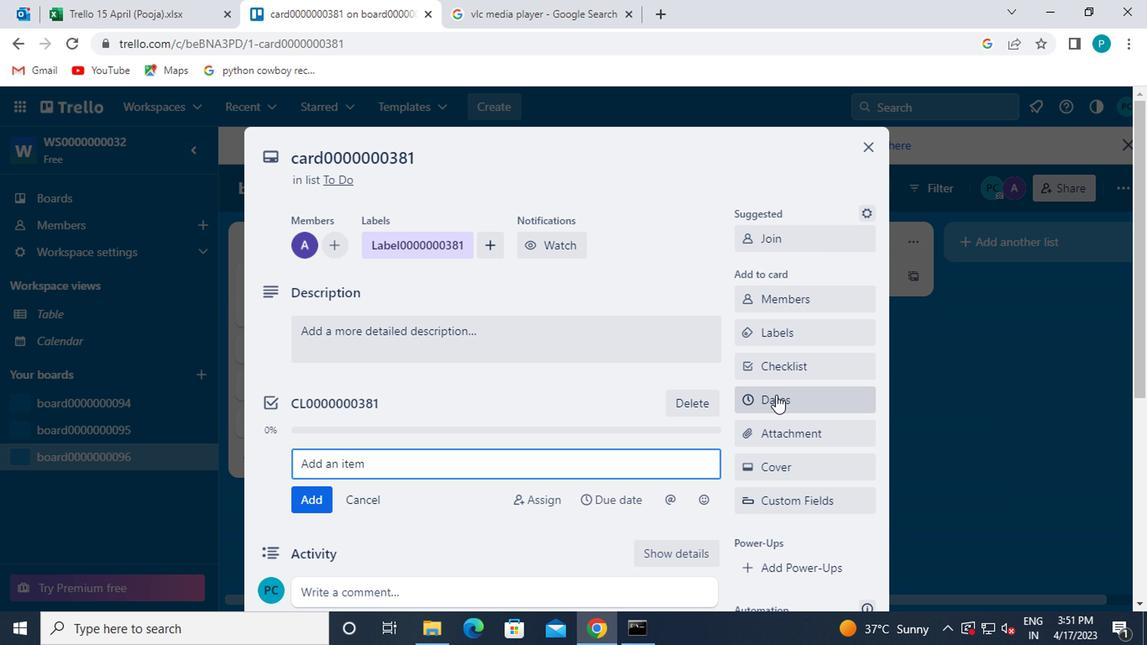 
Action: Mouse pressed left at (772, 396)
Screenshot: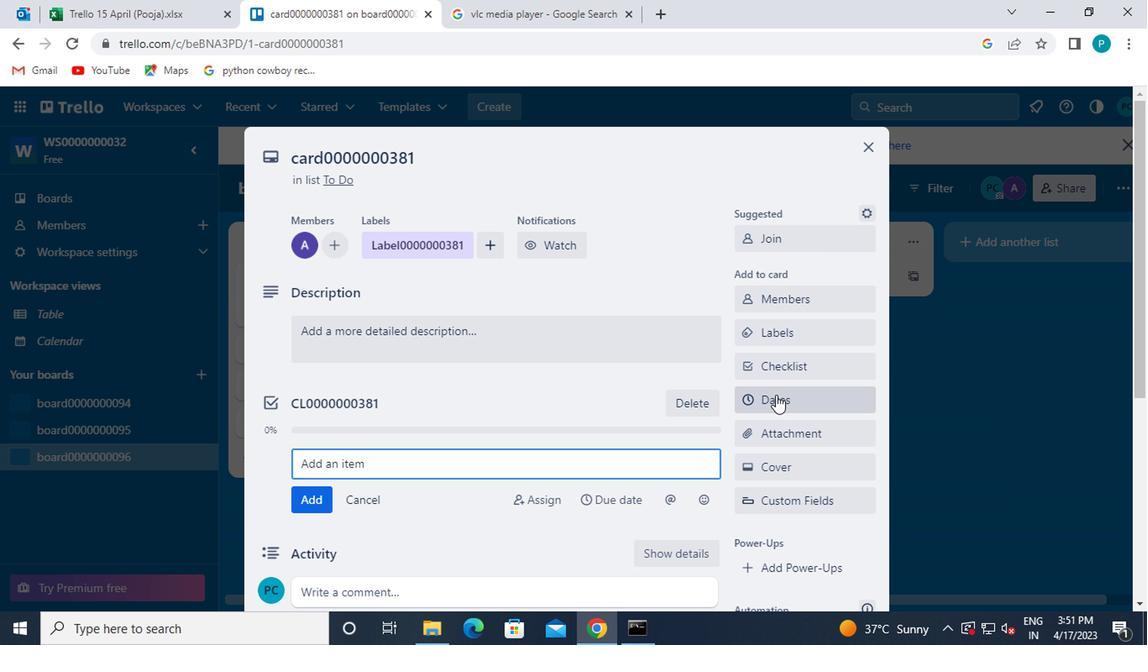 
Action: Mouse moved to (747, 447)
Screenshot: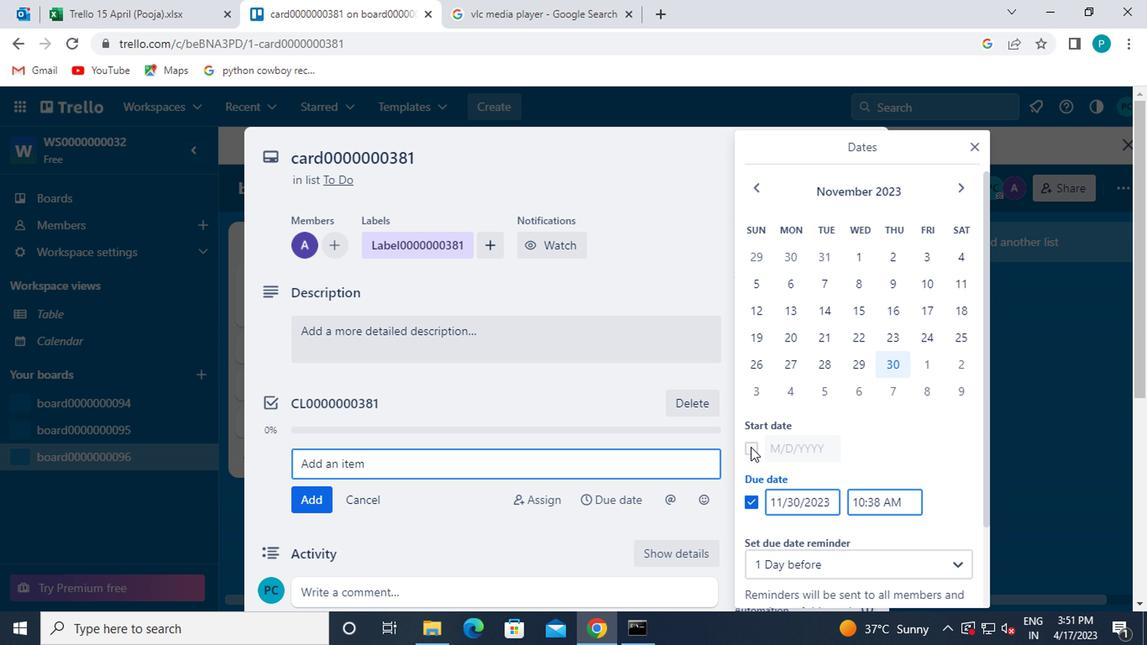 
Action: Mouse pressed left at (747, 447)
Screenshot: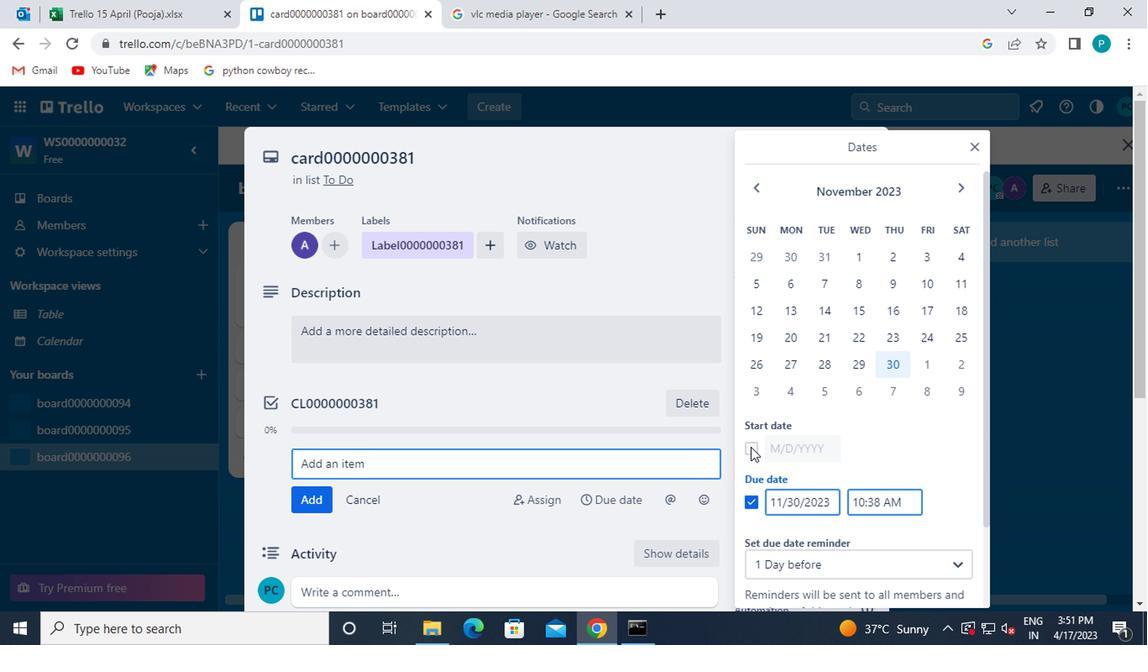 
Action: Mouse moved to (750, 194)
Screenshot: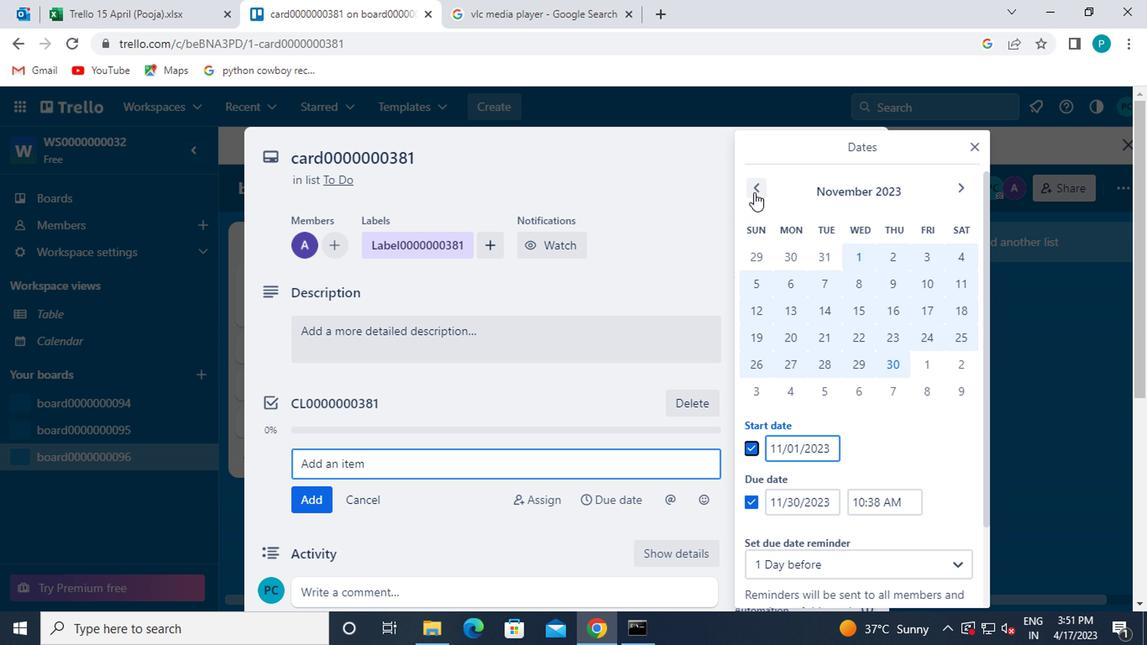 
Action: Mouse pressed left at (750, 194)
Screenshot: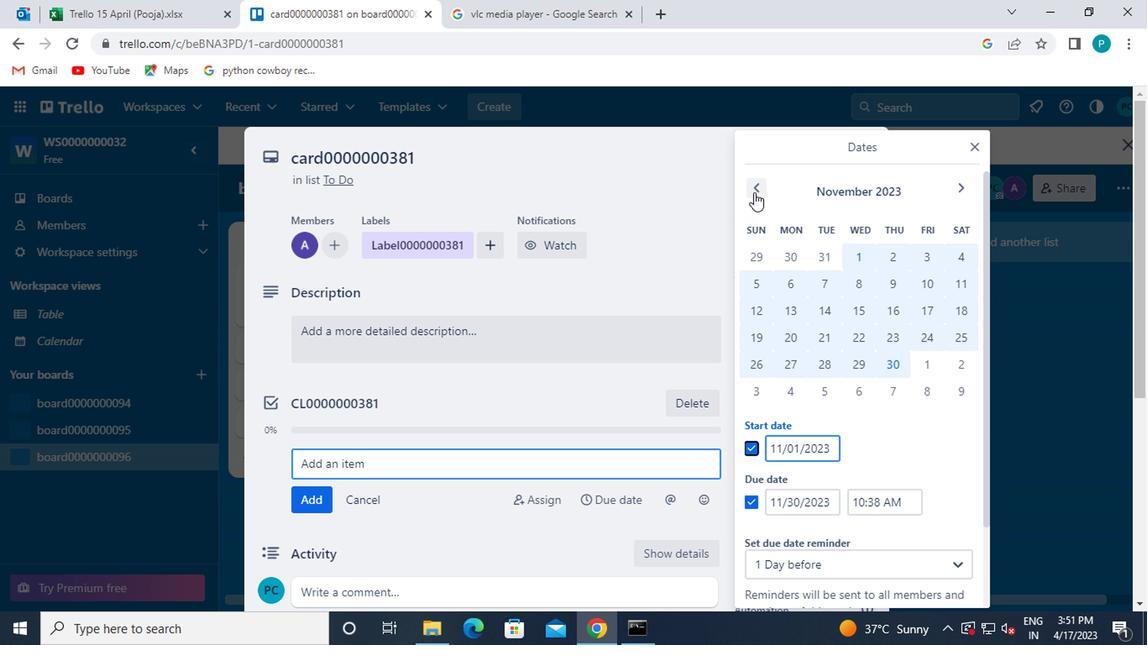 
Action: Mouse pressed left at (750, 194)
Screenshot: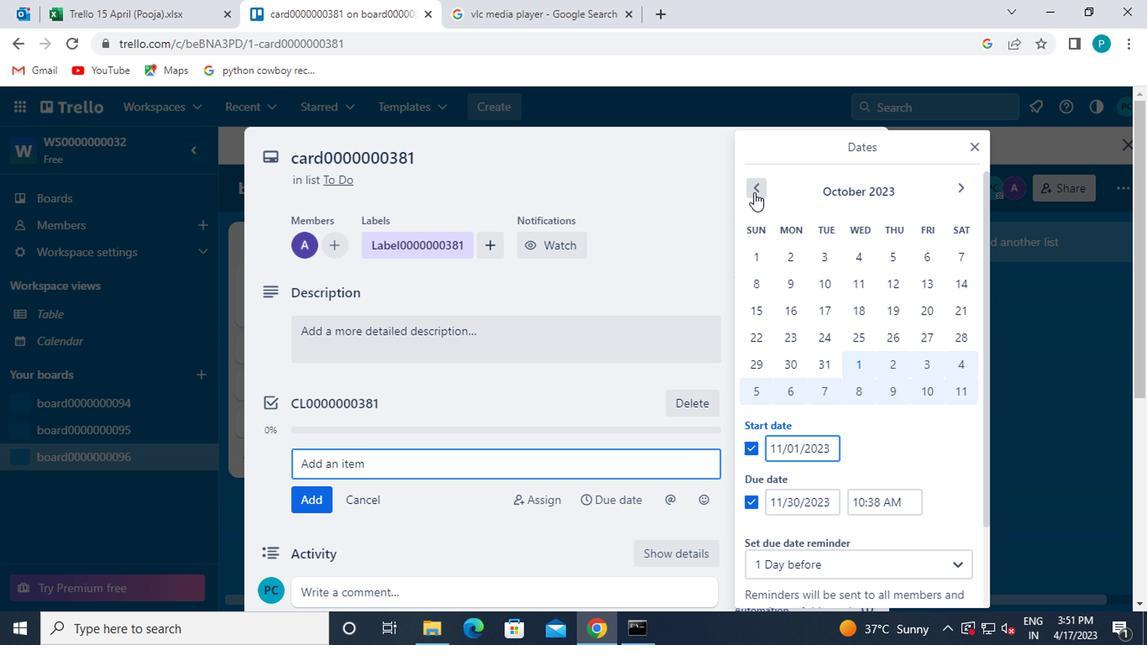 
Action: Mouse pressed left at (750, 194)
Screenshot: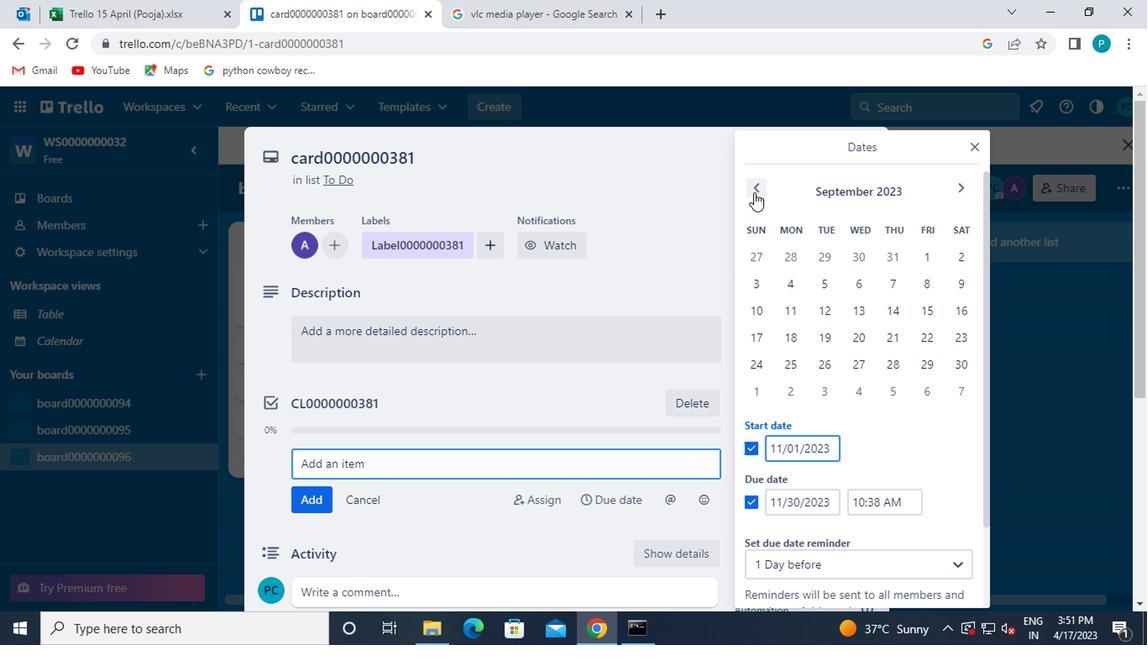 
Action: Mouse moved to (814, 254)
Screenshot: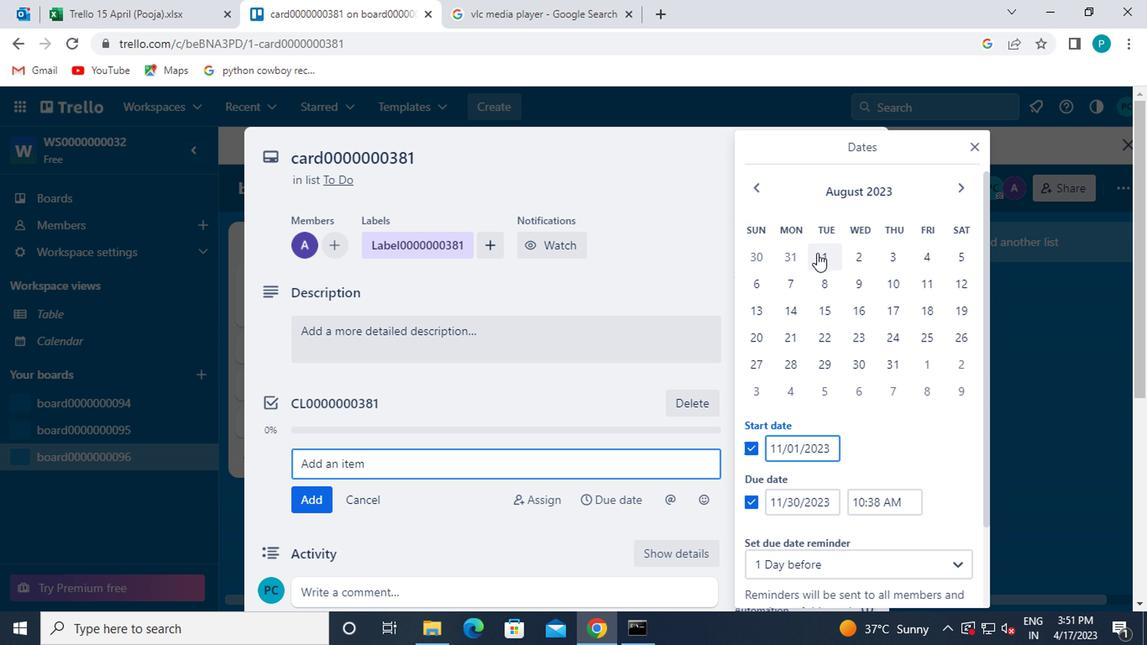 
Action: Mouse pressed left at (814, 254)
Screenshot: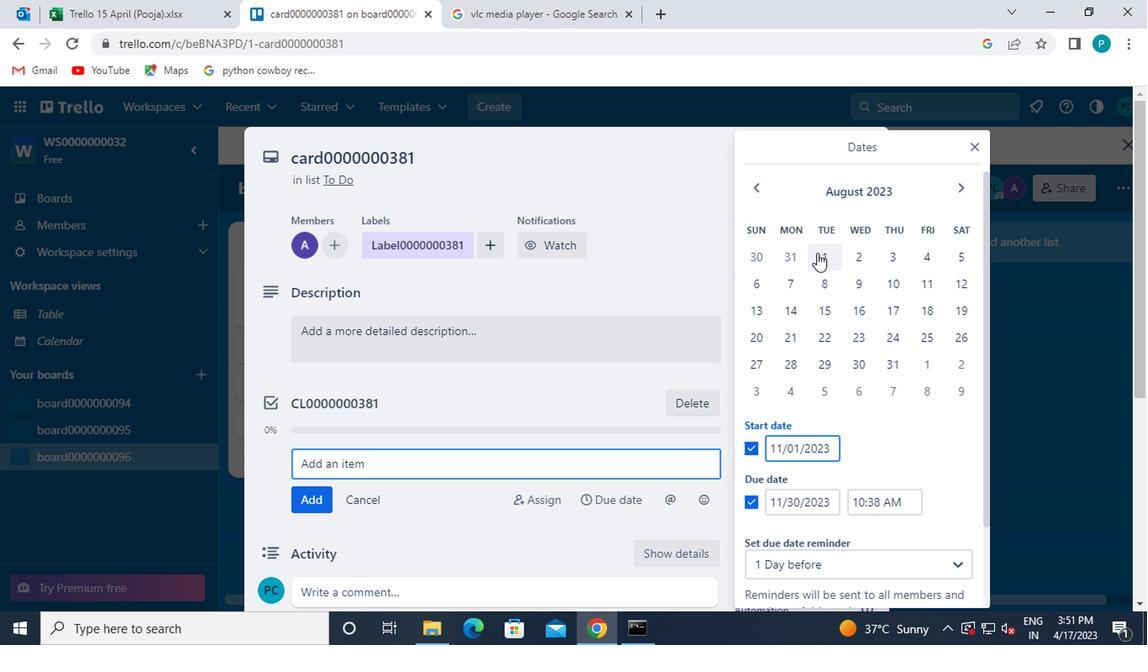 
Action: Mouse moved to (892, 370)
Screenshot: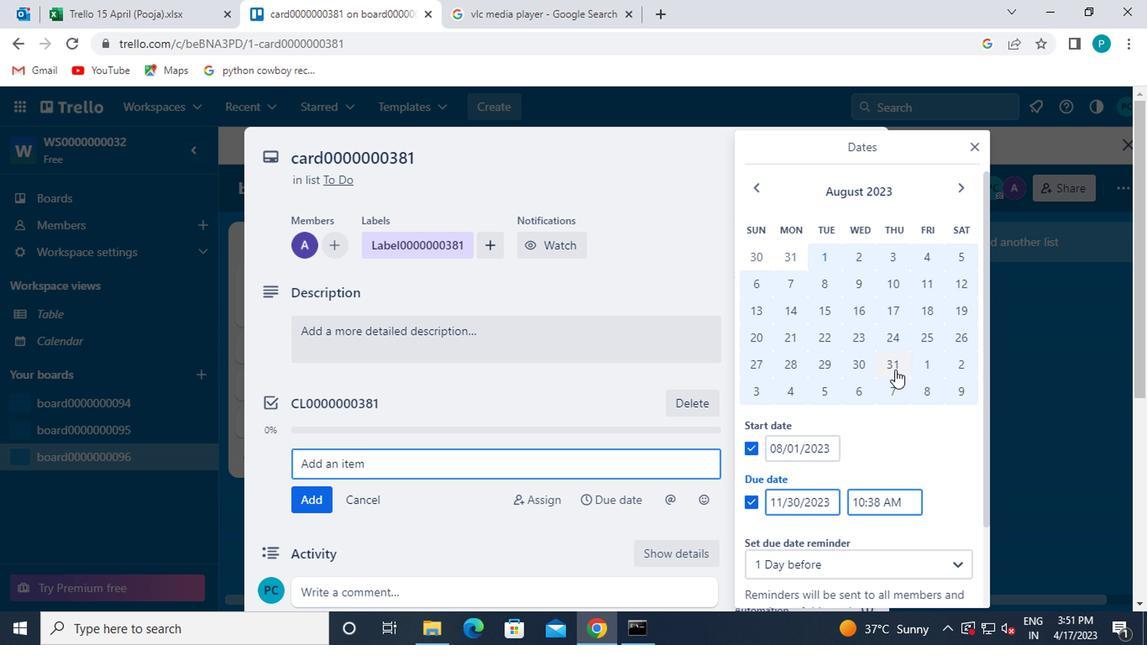 
Action: Mouse pressed left at (892, 370)
Screenshot: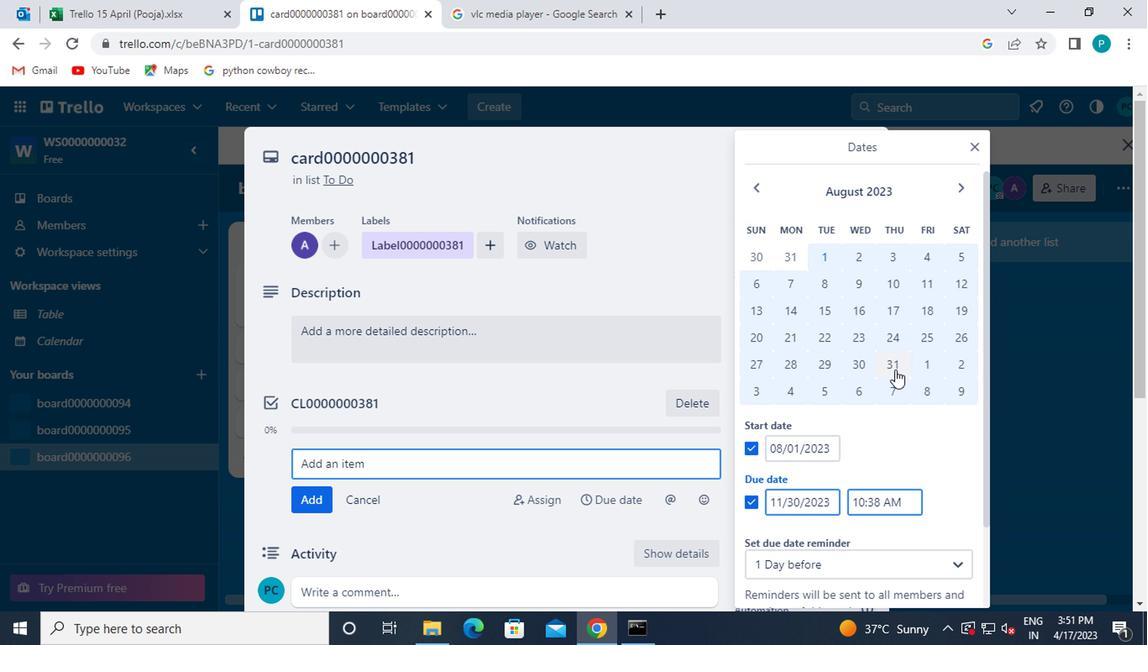
Action: Mouse moved to (844, 476)
Screenshot: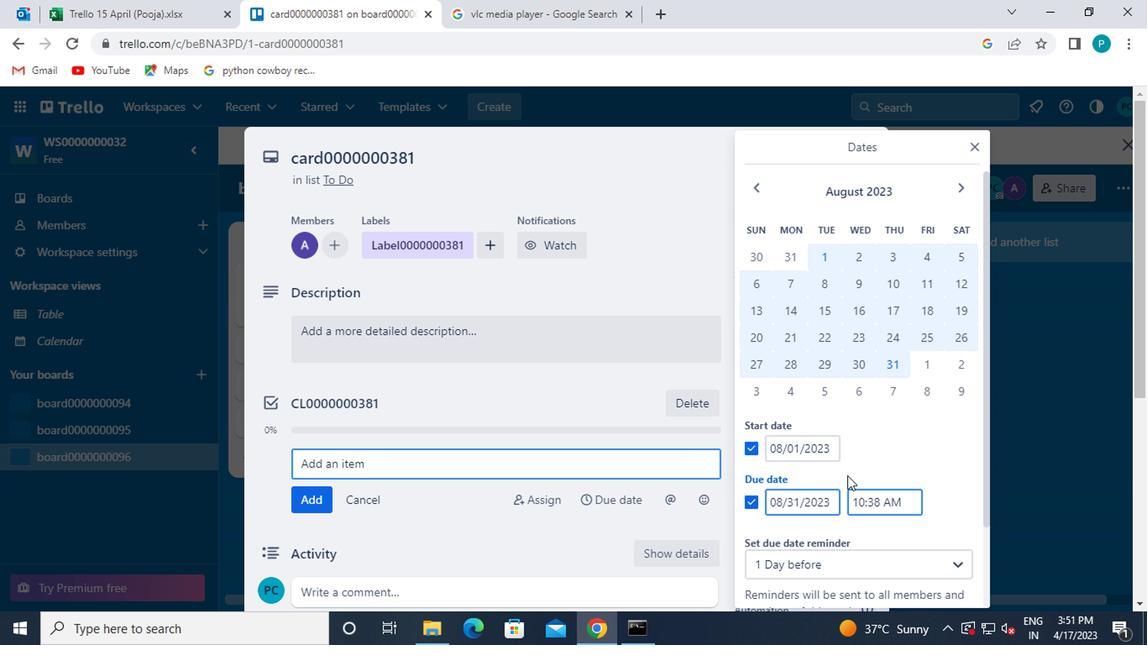 
Action: Mouse scrolled (844, 475) with delta (0, 0)
Screenshot: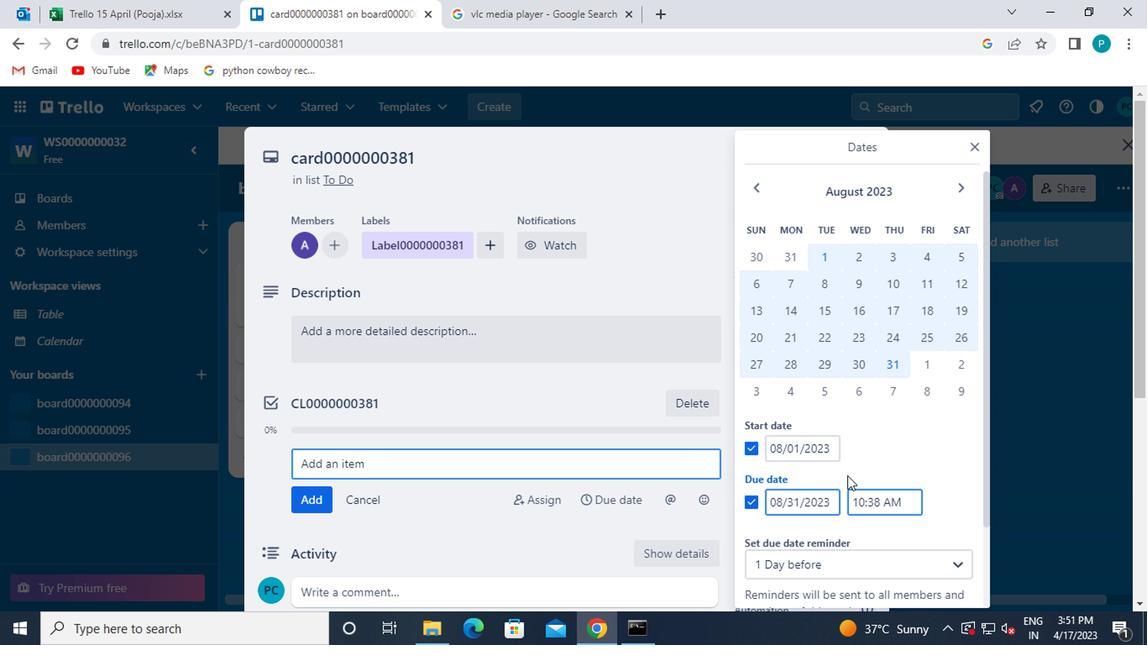 
Action: Mouse moved to (839, 486)
Screenshot: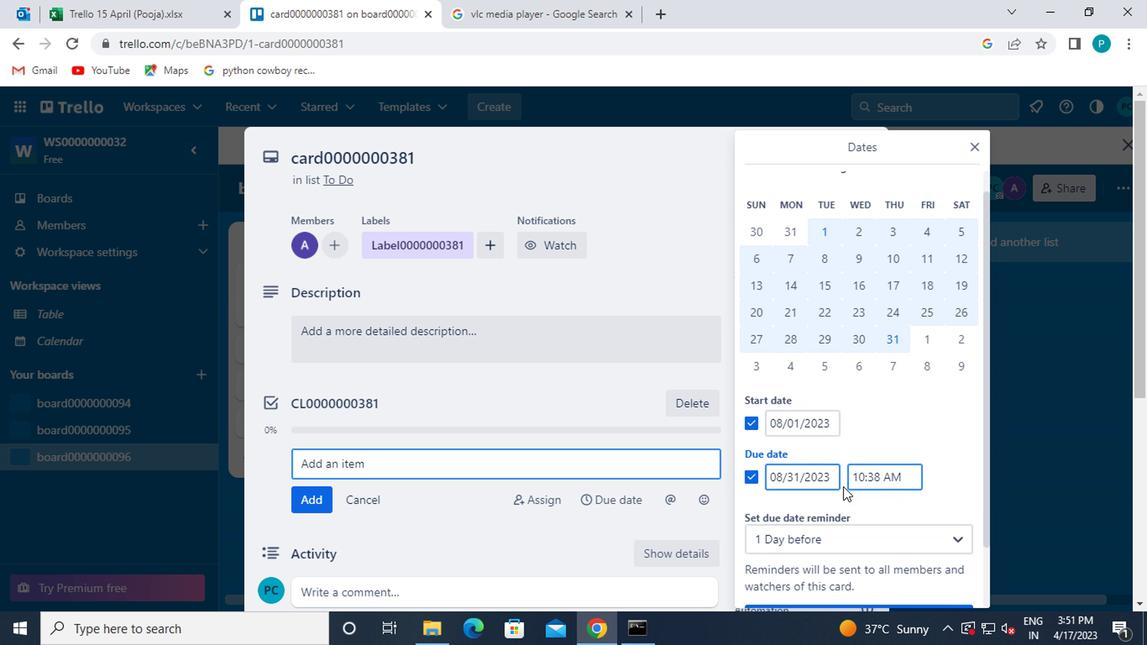 
Action: Mouse scrolled (839, 485) with delta (0, 0)
Screenshot: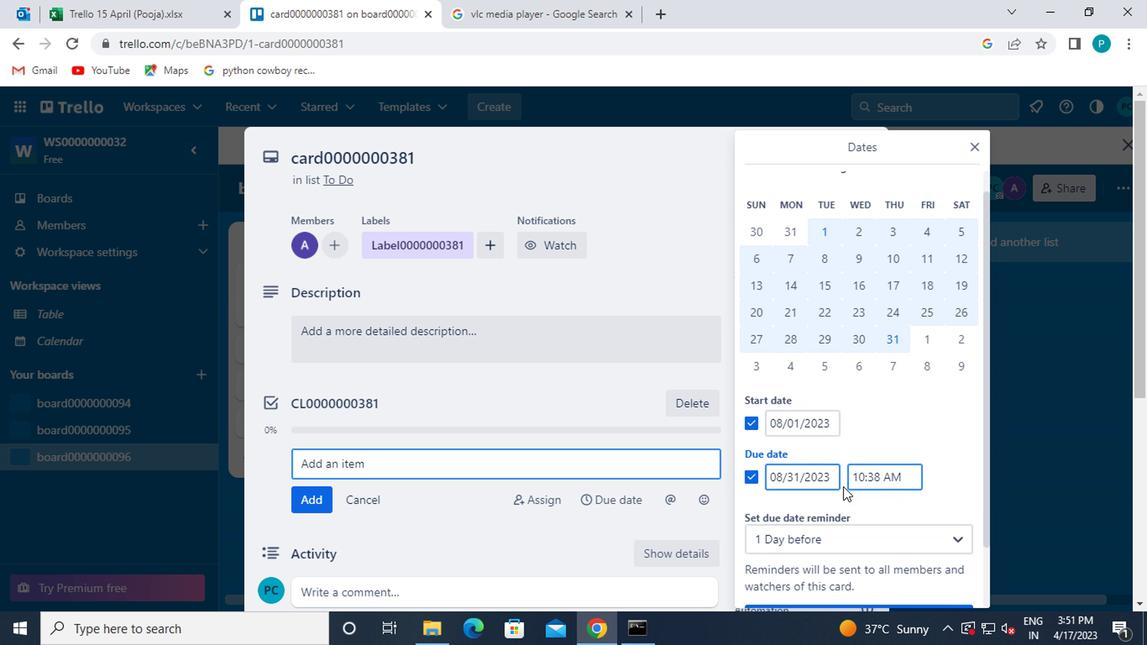 
Action: Mouse moved to (873, 538)
Screenshot: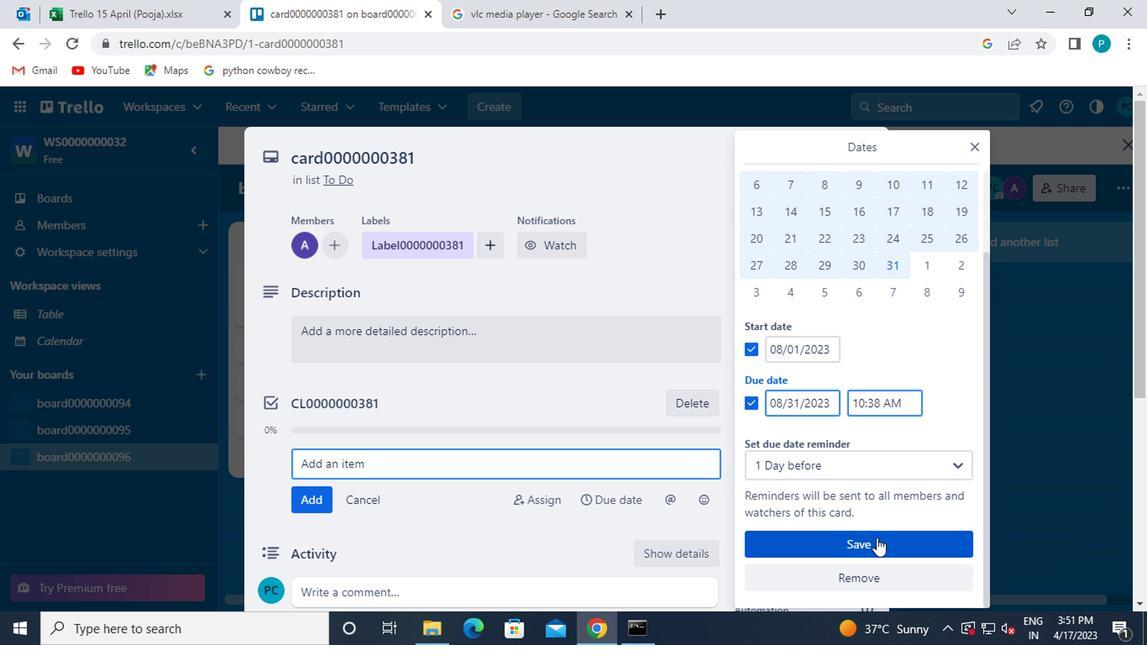 
Action: Mouse pressed left at (873, 538)
Screenshot: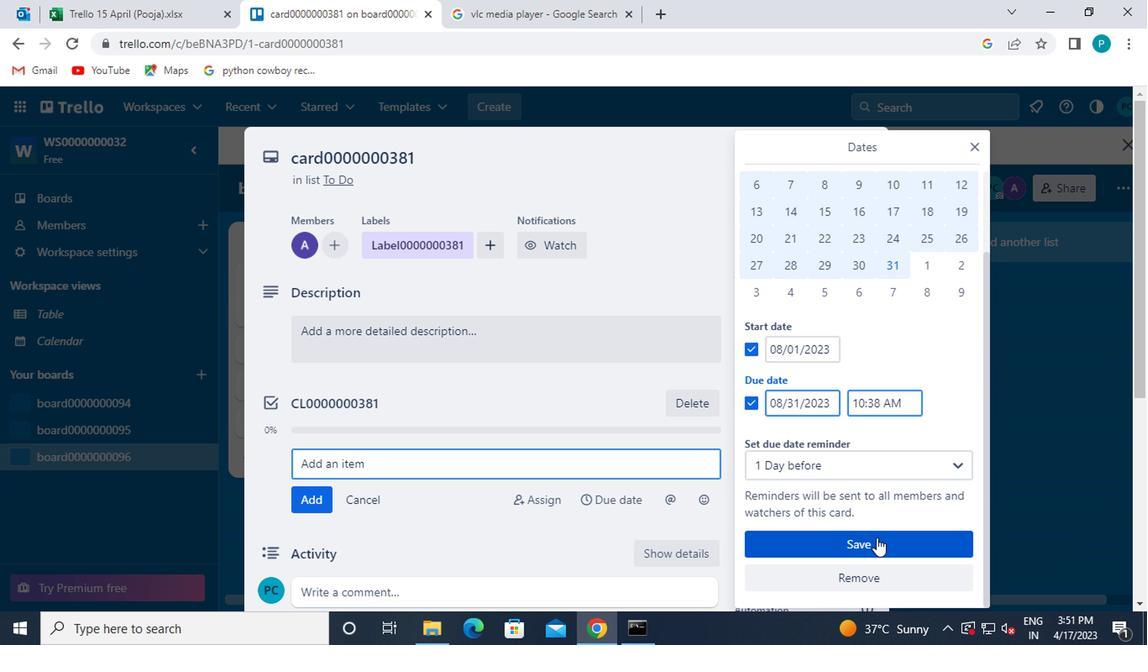
Action: Mouse moved to (856, 536)
Screenshot: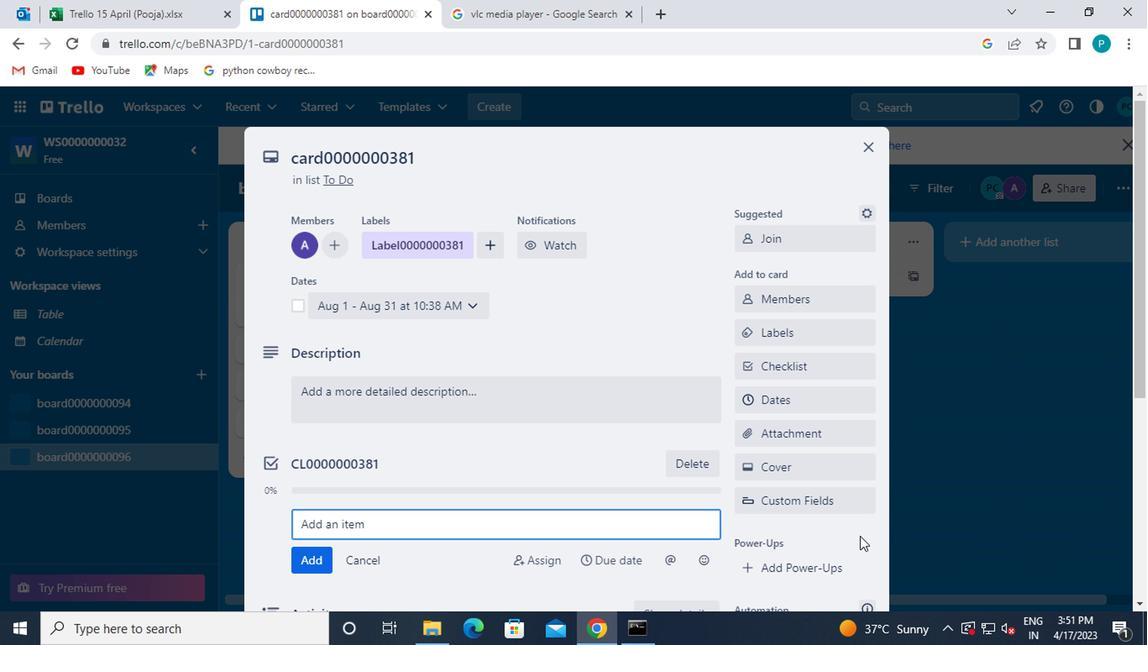 
